 Task: View about company page.
Action: Mouse moved to (293, 591)
Screenshot: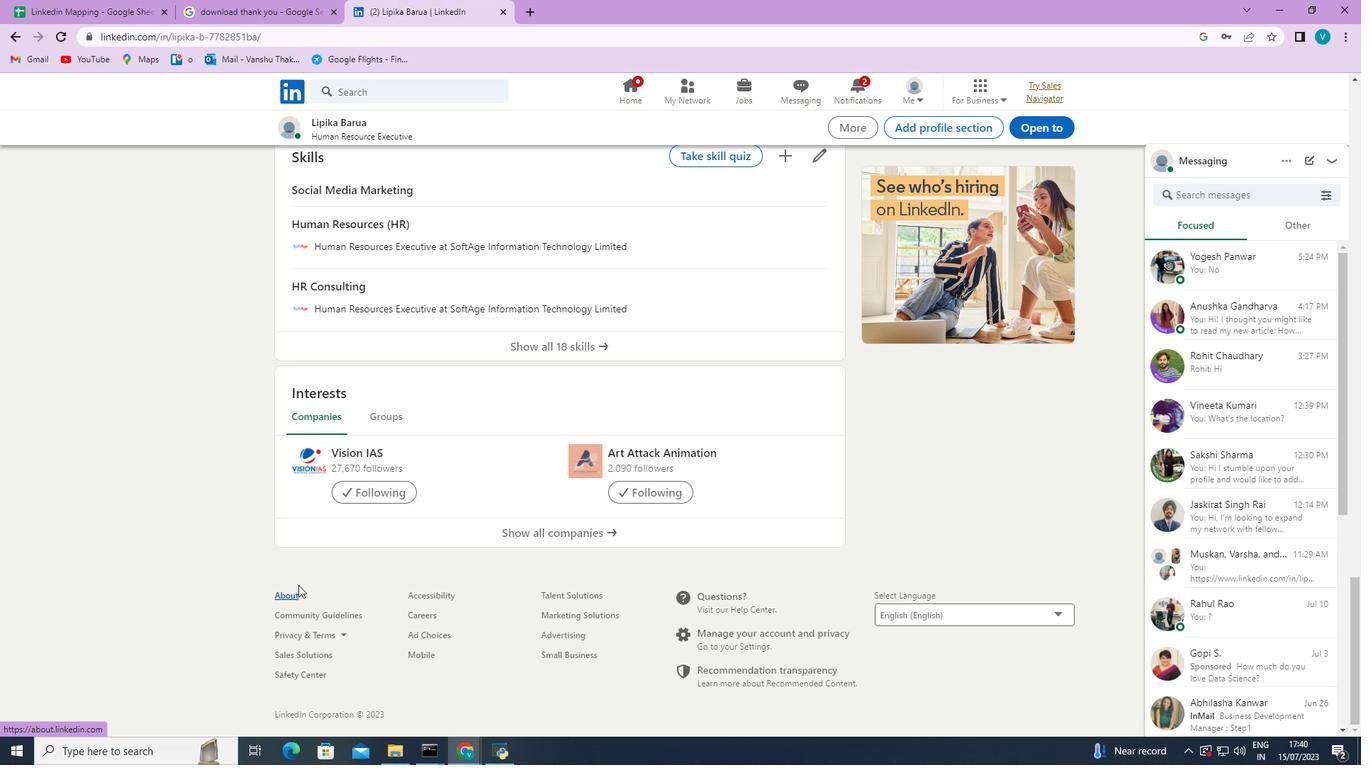 
Action: Mouse pressed left at (293, 591)
Screenshot: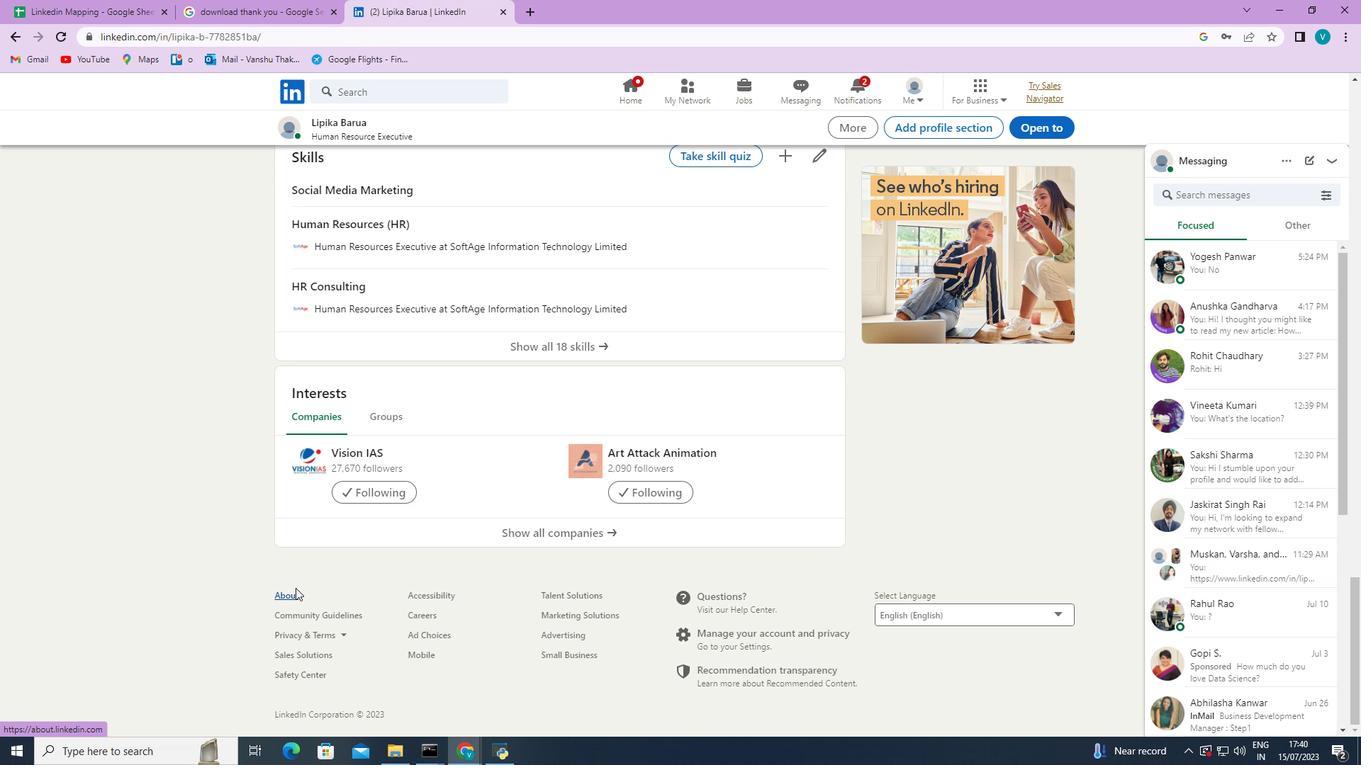 
Action: Mouse moved to (335, 418)
Screenshot: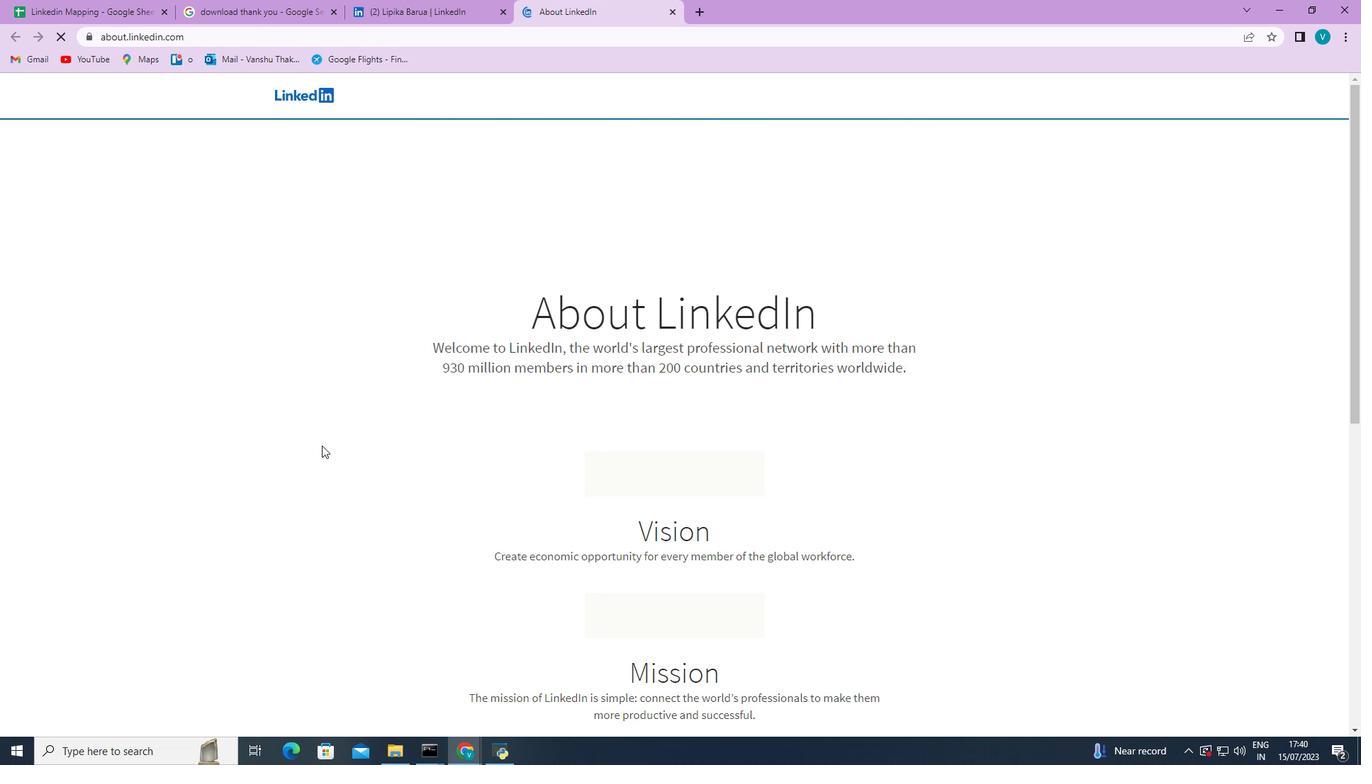 
Action: Mouse scrolled (335, 417) with delta (0, 0)
Screenshot: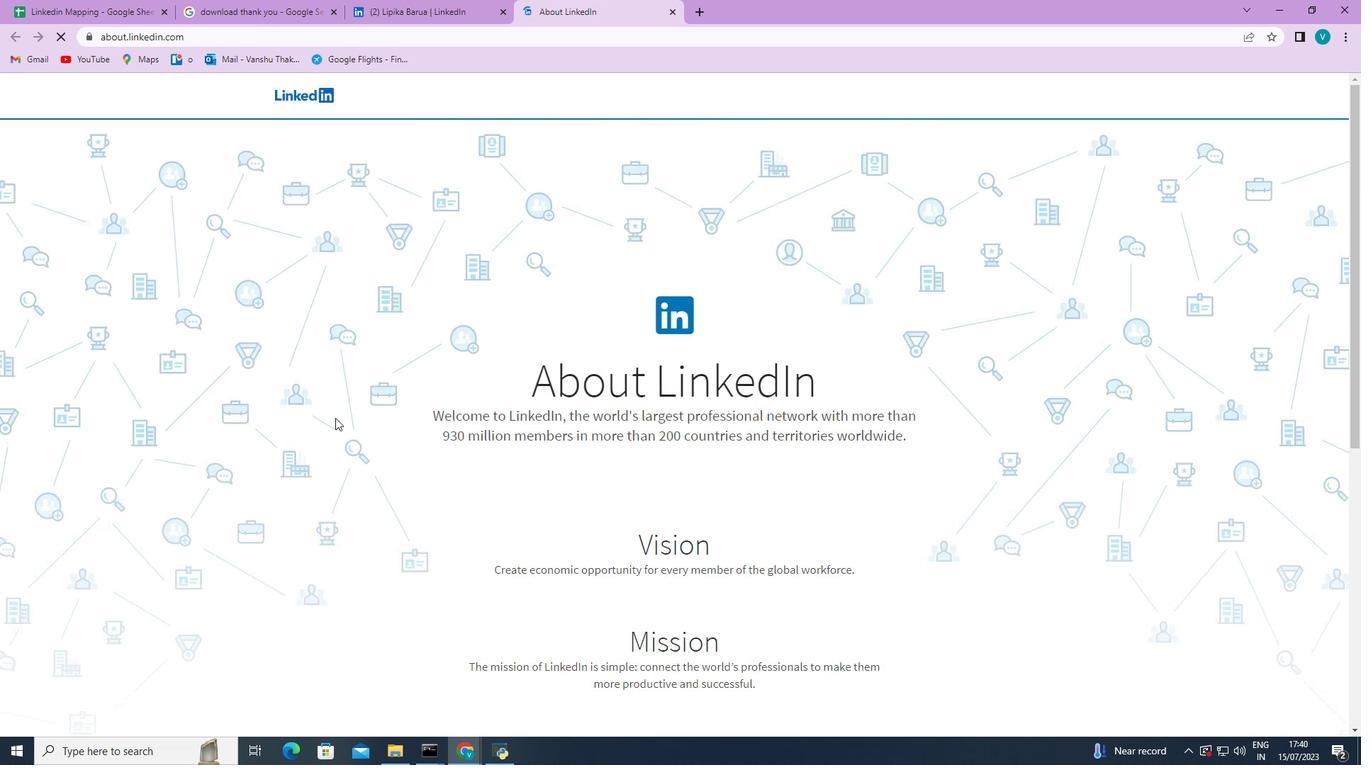 
Action: Mouse scrolled (335, 417) with delta (0, 0)
Screenshot: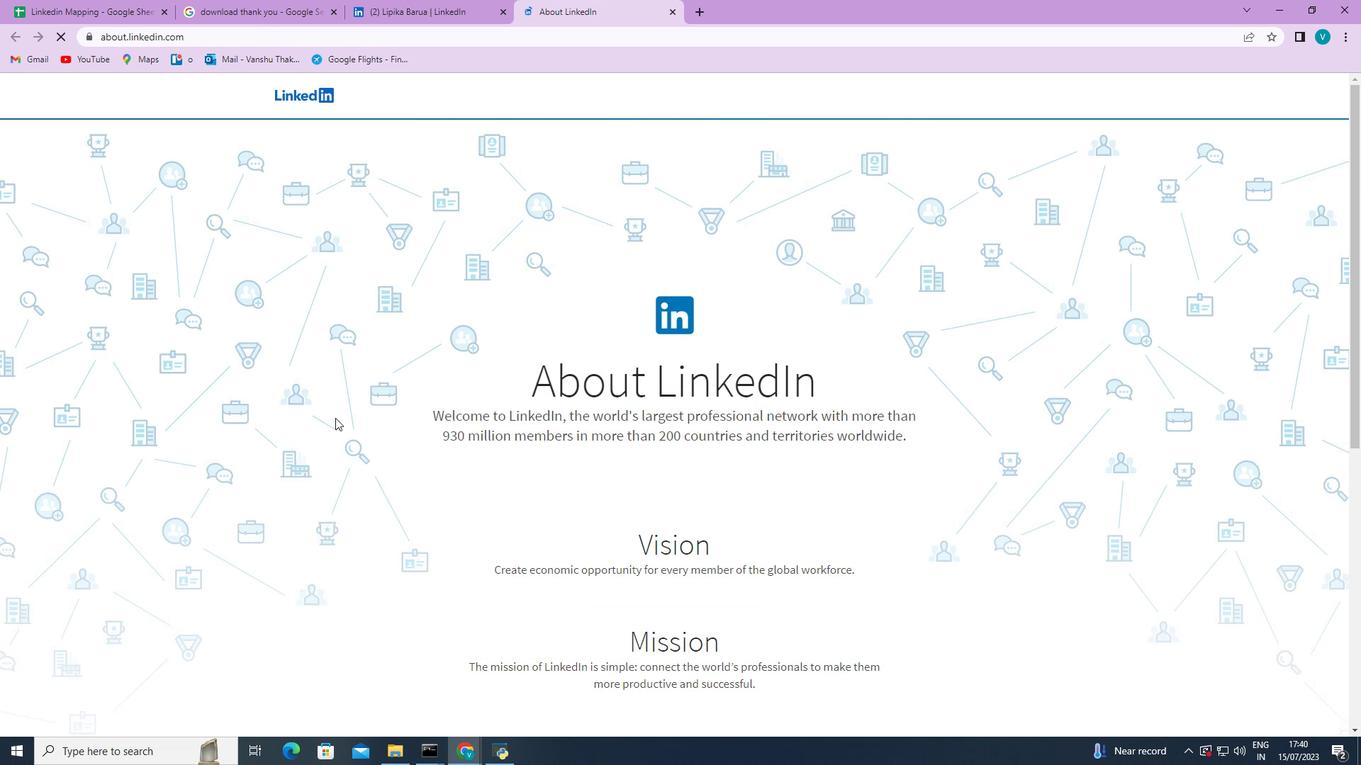 
Action: Mouse scrolled (335, 417) with delta (0, 0)
Screenshot: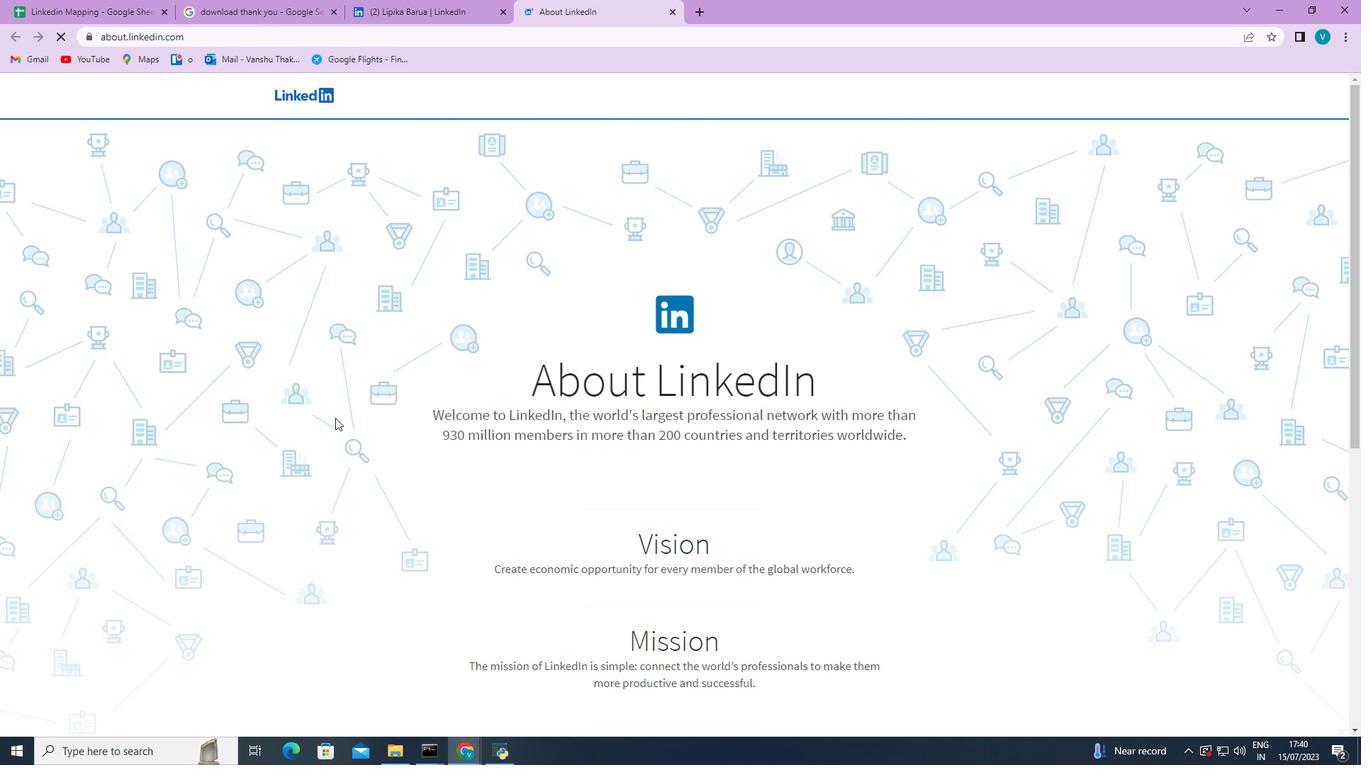 
Action: Mouse scrolled (335, 417) with delta (0, 0)
Screenshot: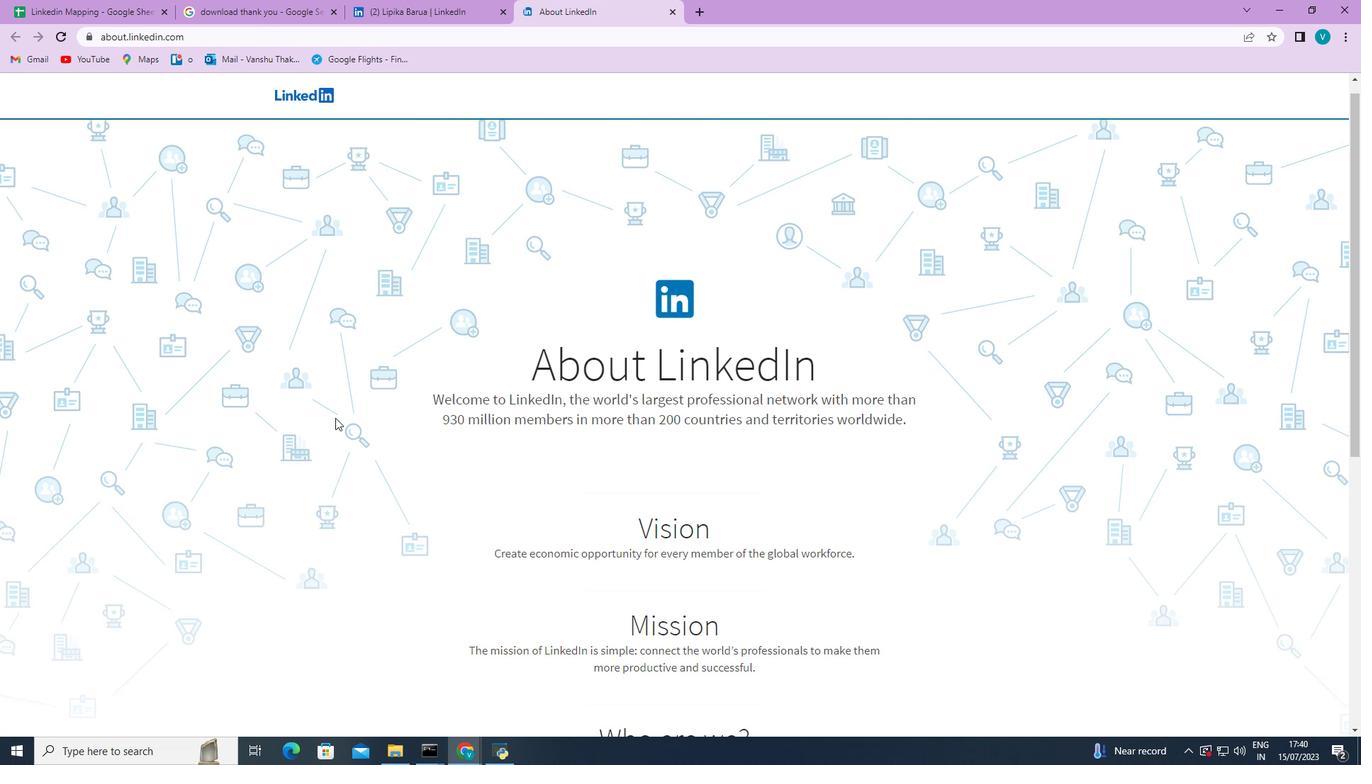 
Action: Mouse scrolled (335, 417) with delta (0, 0)
Screenshot: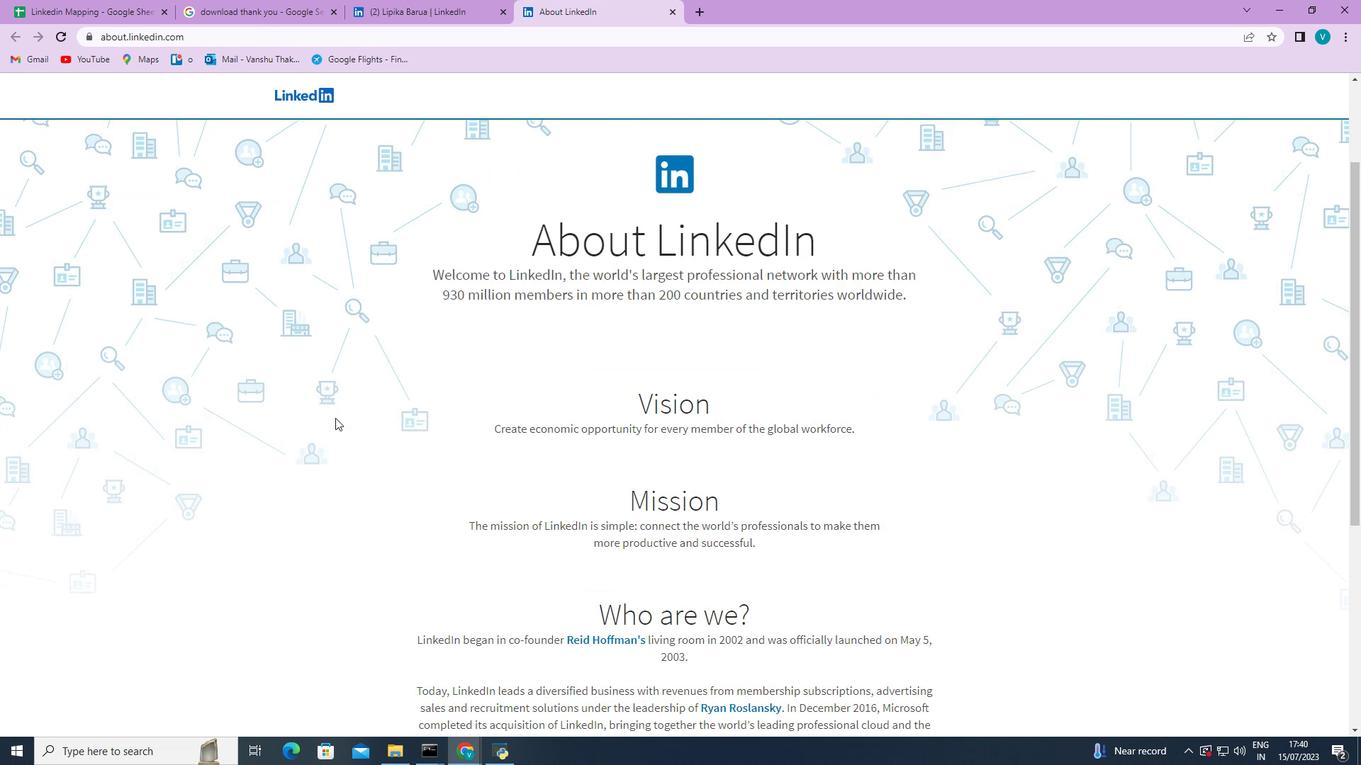 
Action: Mouse scrolled (335, 417) with delta (0, 0)
Screenshot: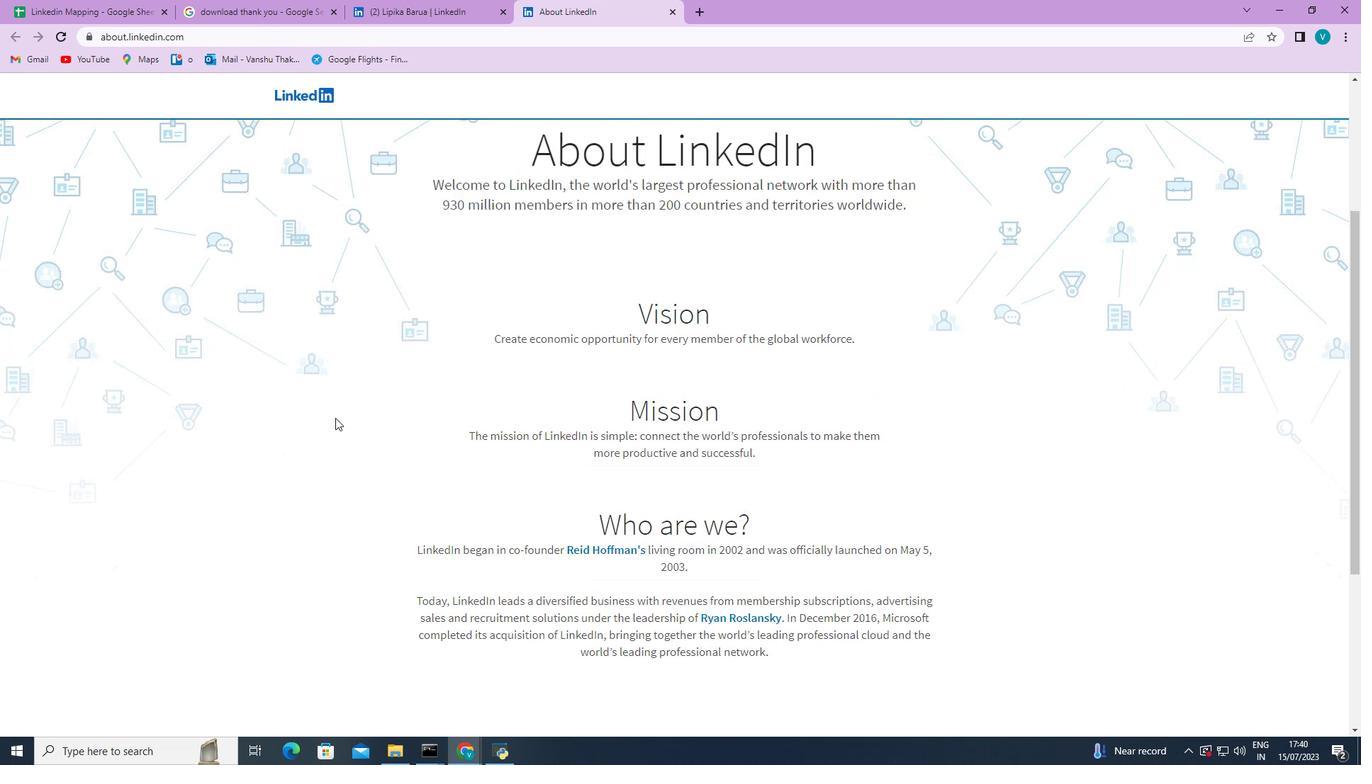 
Action: Mouse scrolled (335, 417) with delta (0, 0)
Screenshot: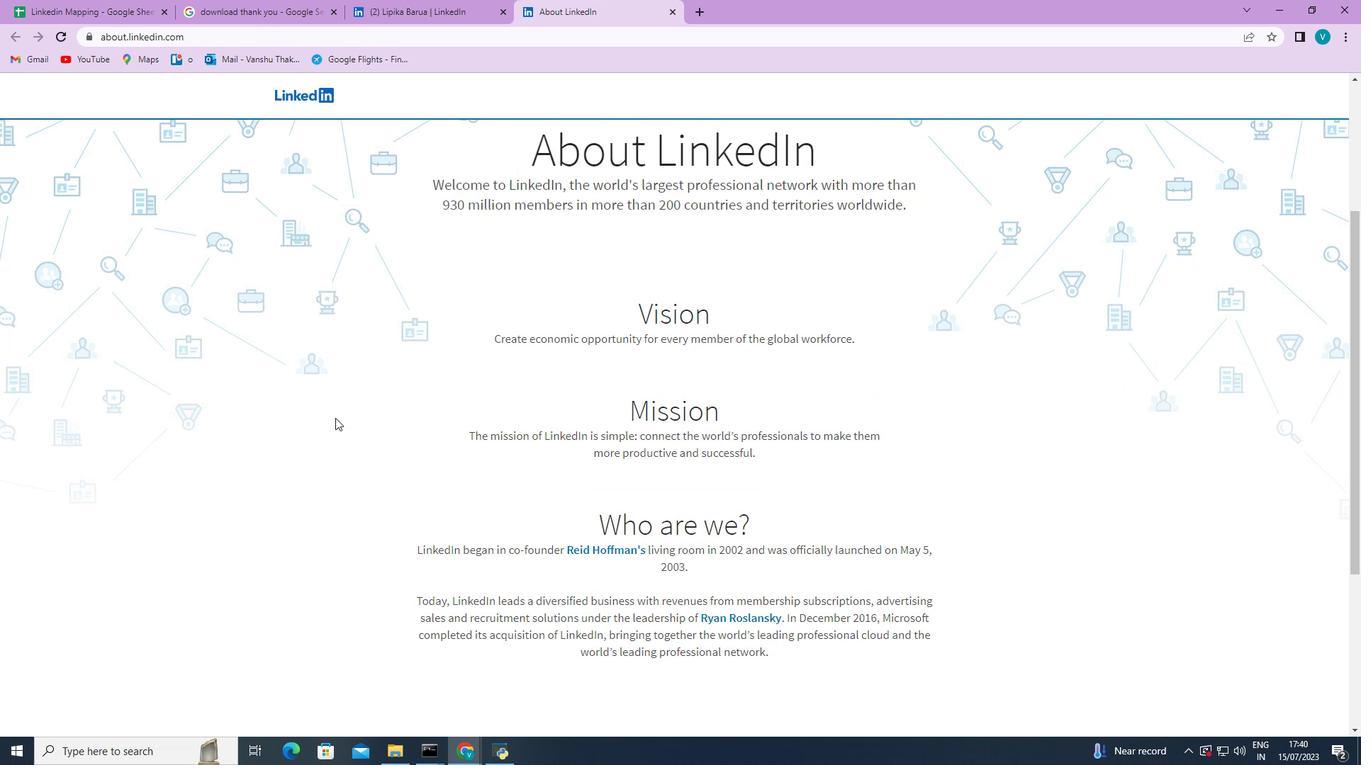 
Action: Mouse scrolled (335, 417) with delta (0, 0)
Screenshot: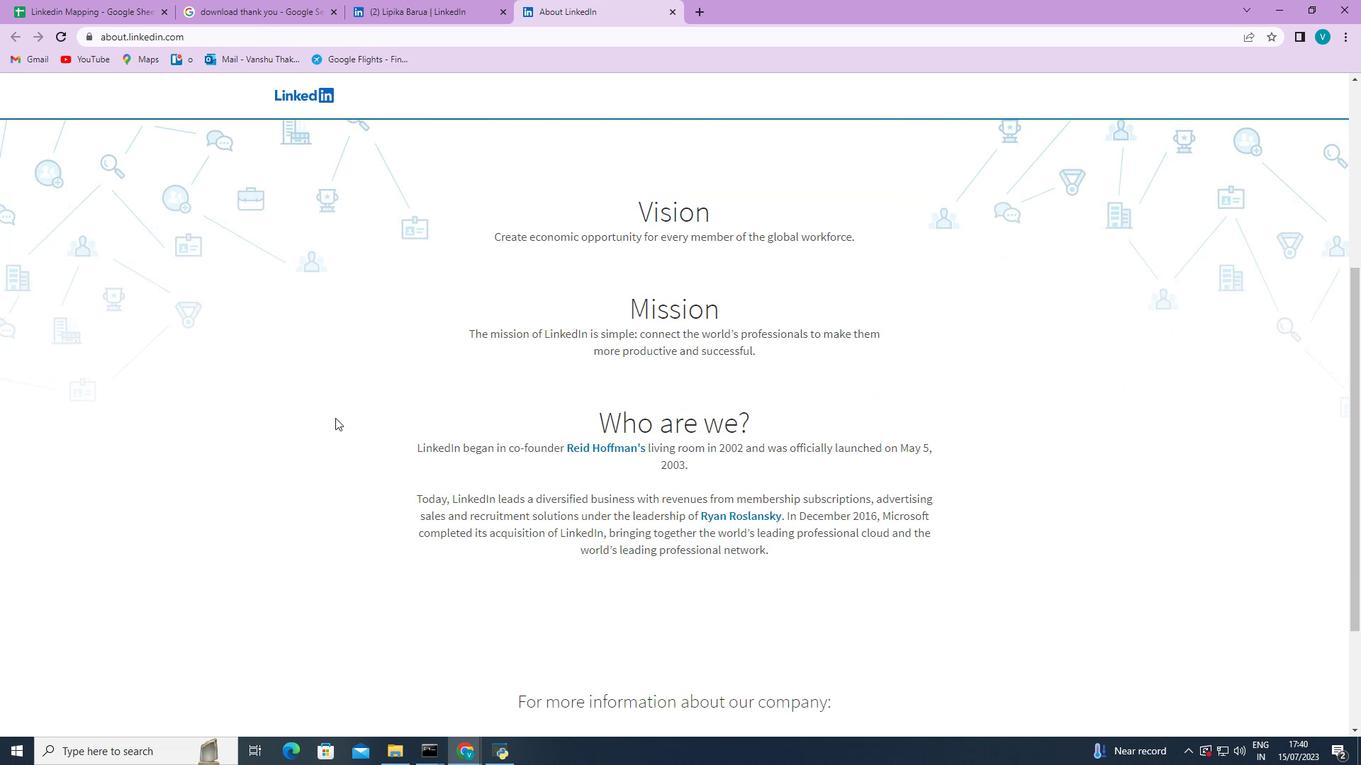 
Action: Mouse scrolled (335, 417) with delta (0, 0)
Screenshot: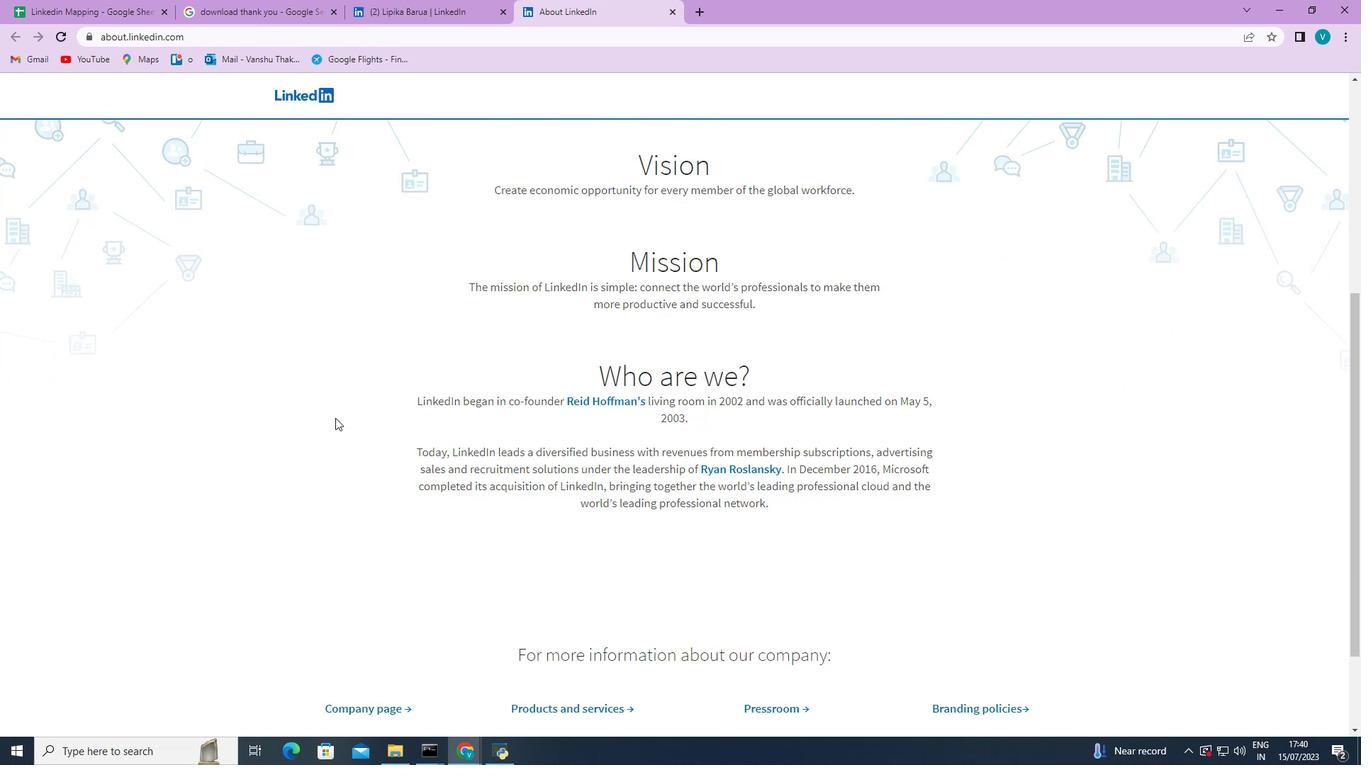
Action: Mouse scrolled (335, 417) with delta (0, 0)
Screenshot: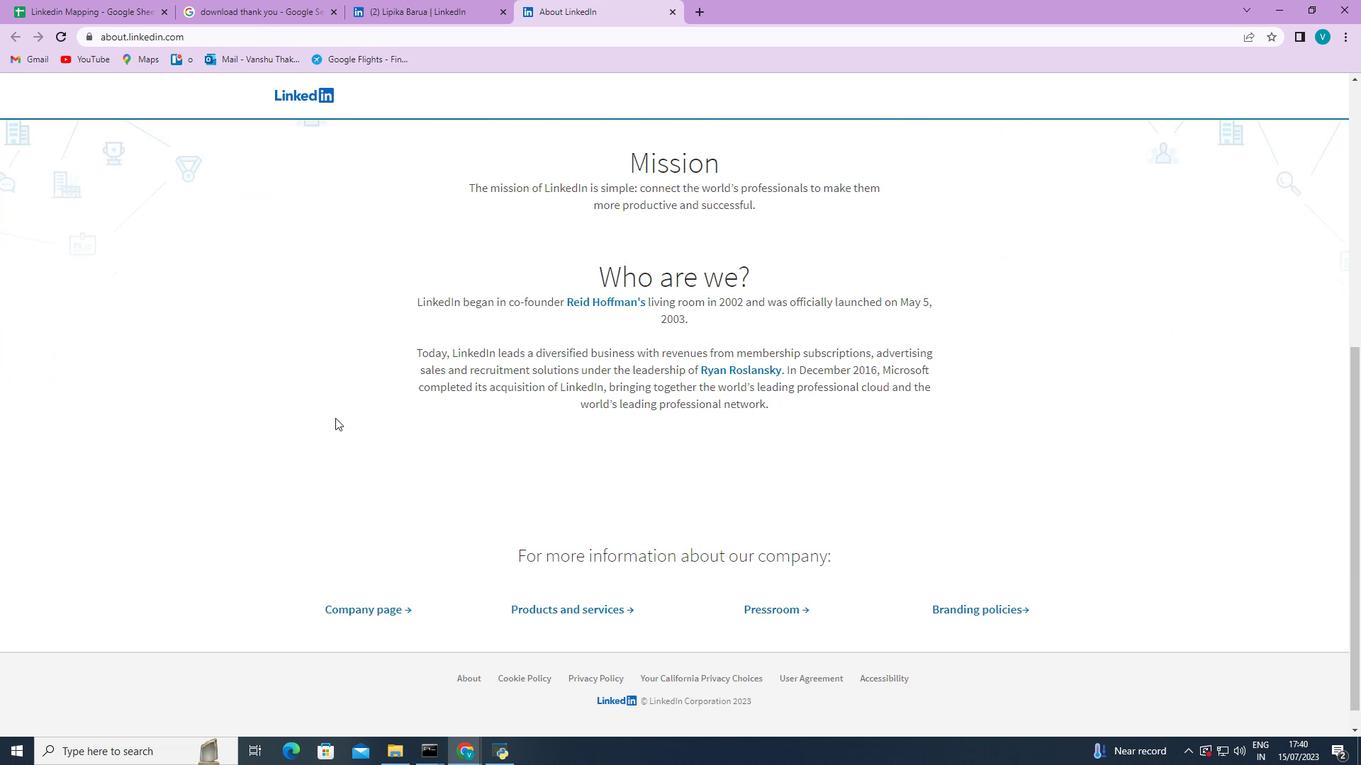 
Action: Mouse moved to (353, 593)
Screenshot: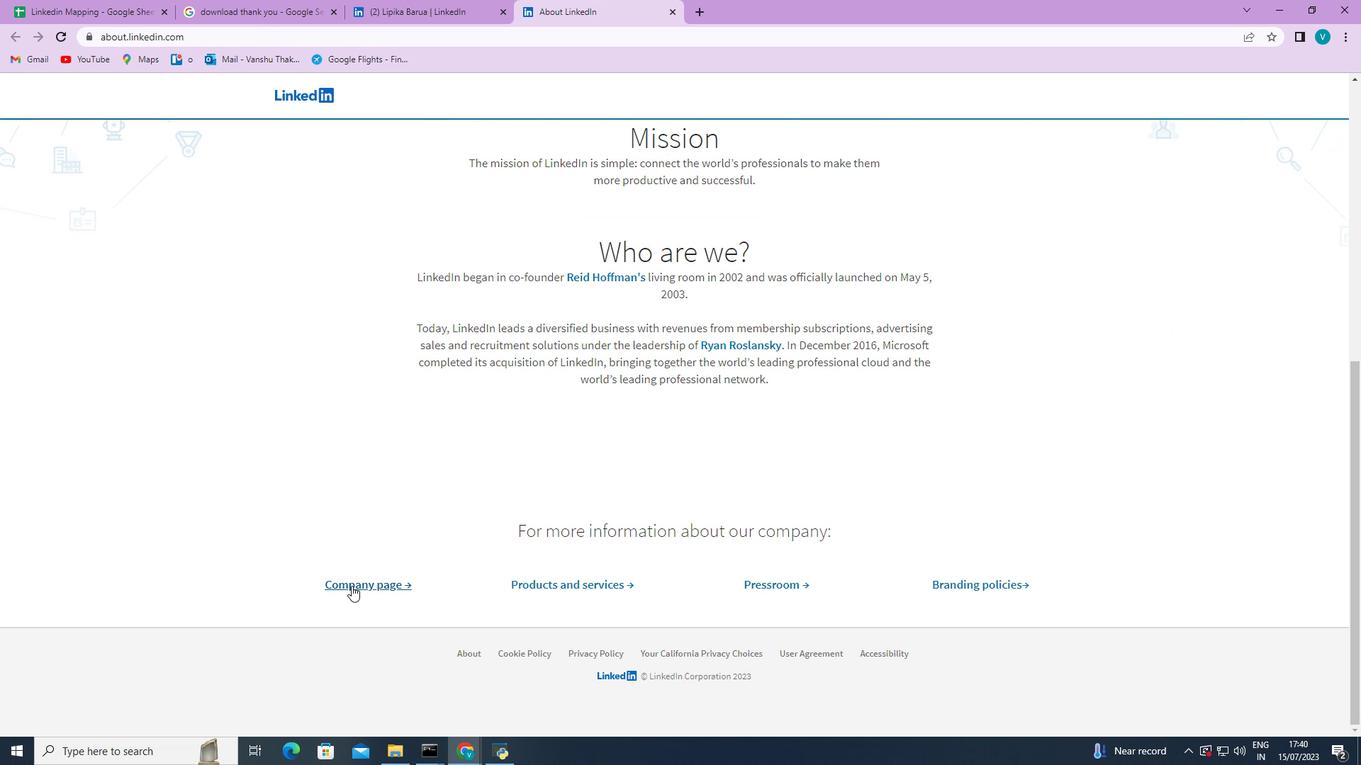 
Action: Mouse pressed left at (353, 593)
Screenshot: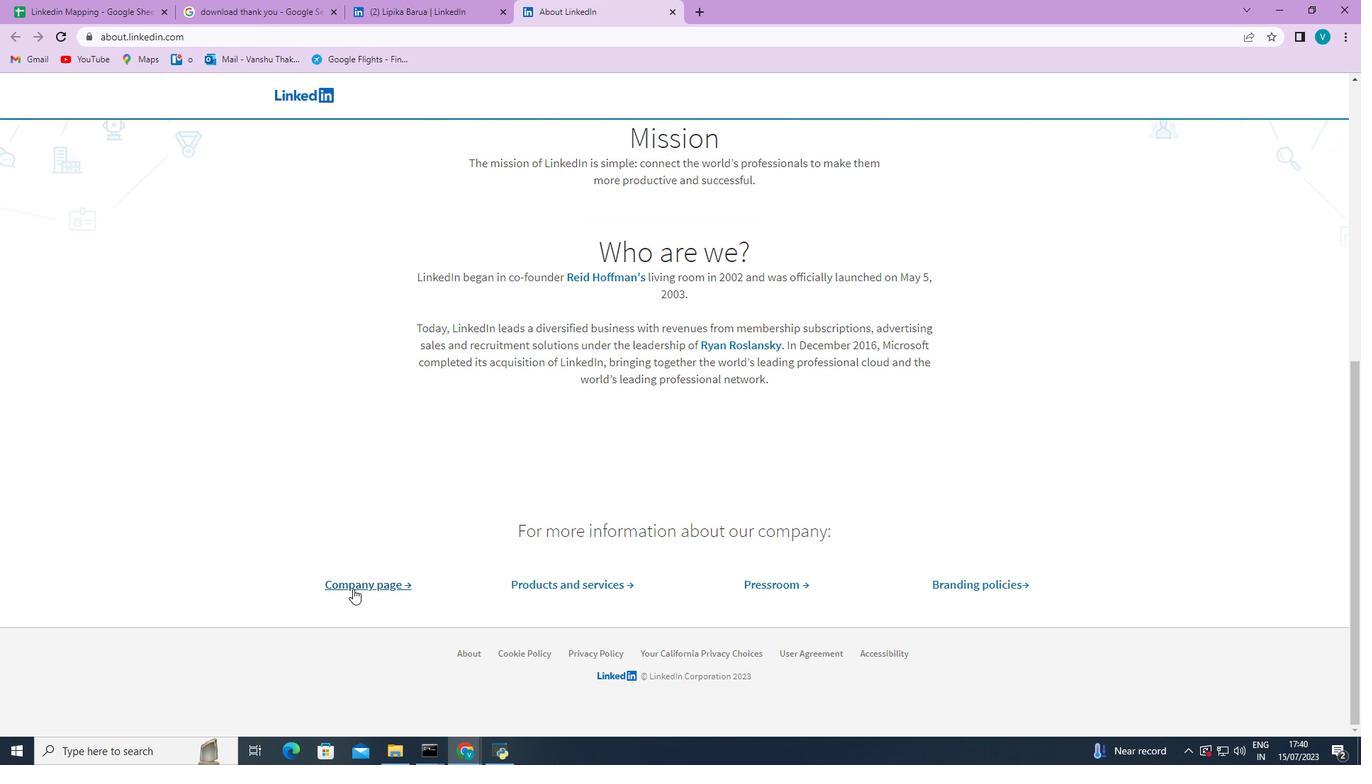 
Action: Mouse moved to (359, 591)
Screenshot: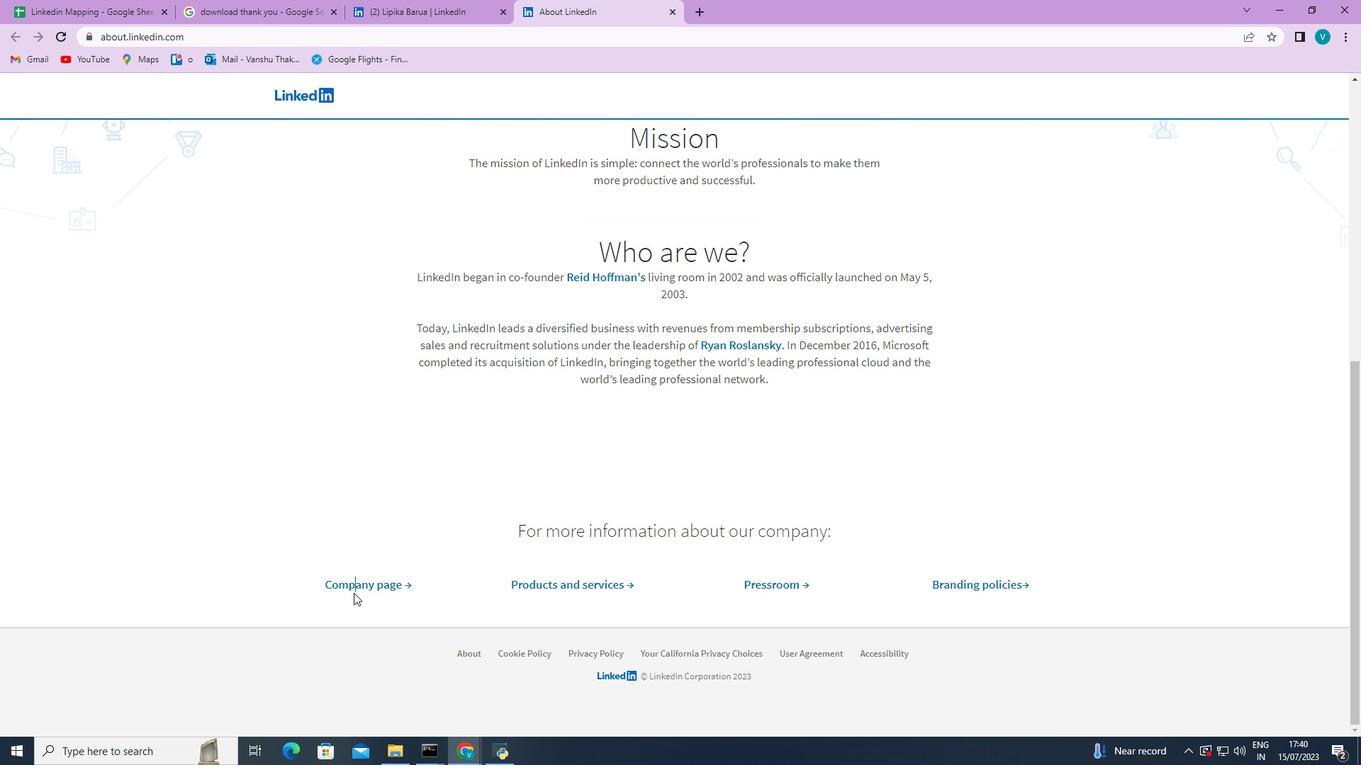 
Action: Mouse pressed left at (359, 591)
Screenshot: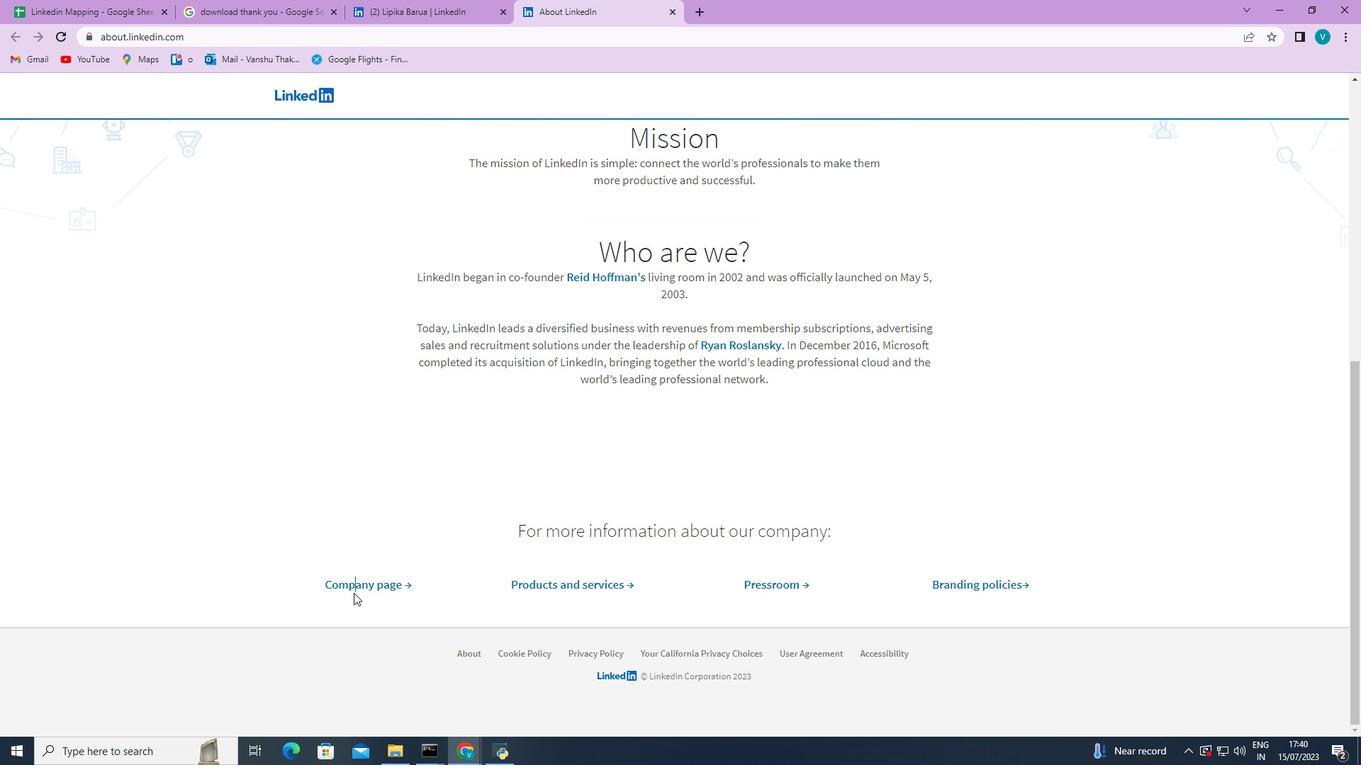 
Action: Mouse moved to (363, 586)
Screenshot: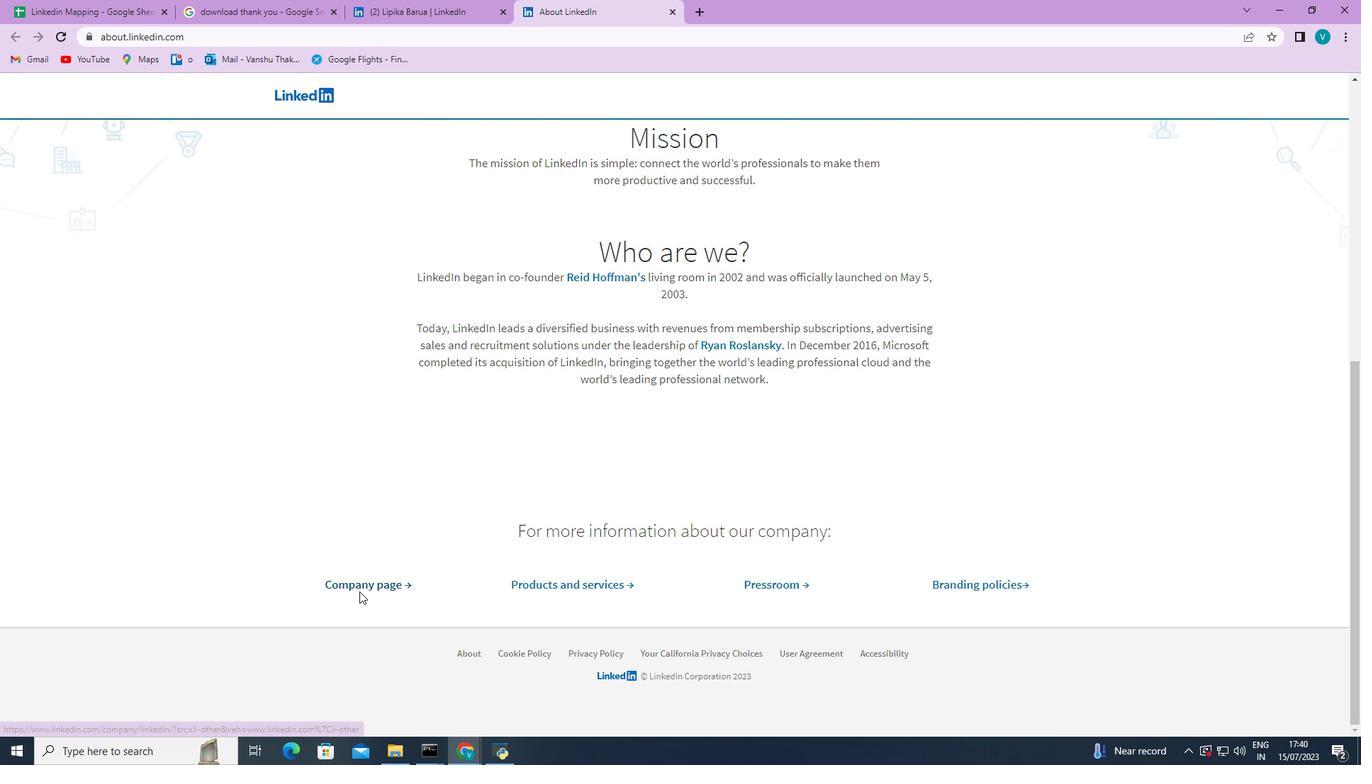 
Action: Mouse pressed left at (363, 586)
Screenshot: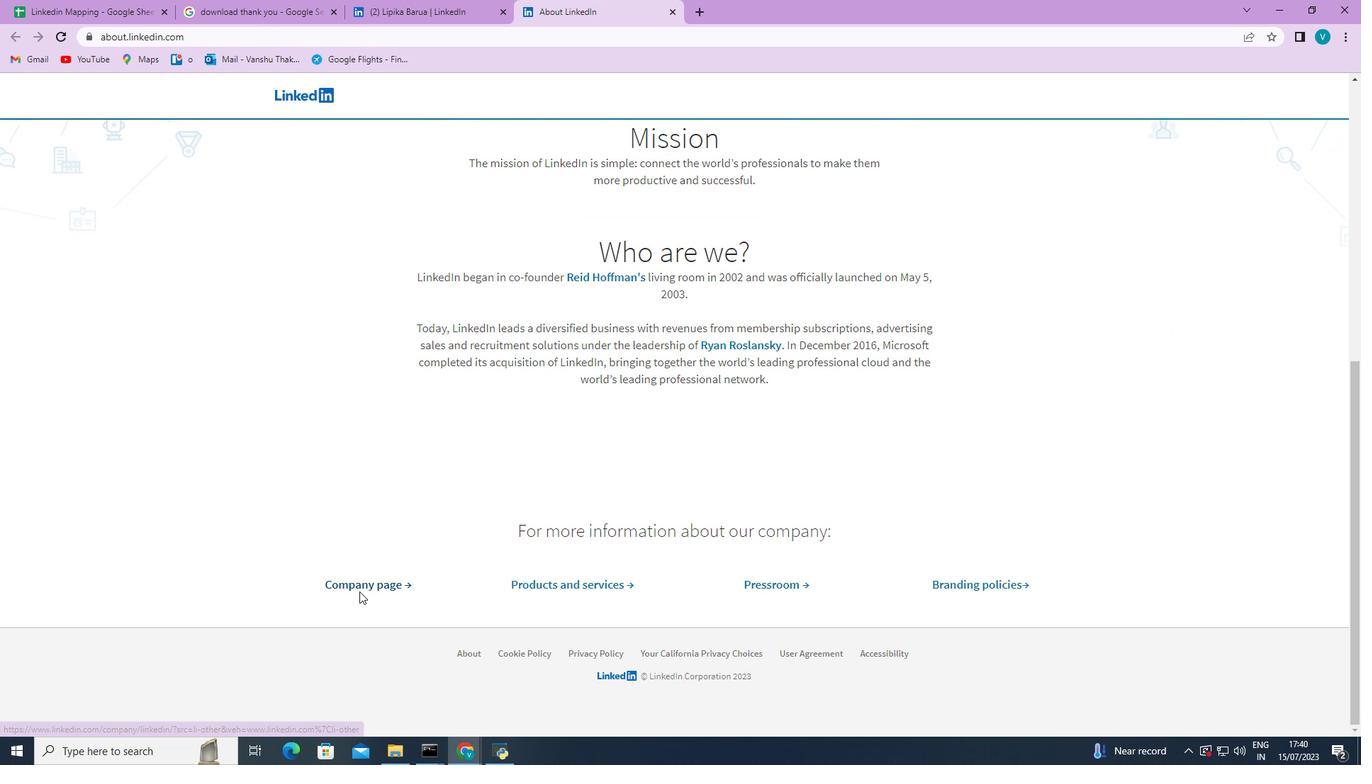 
Action: Mouse moved to (599, 429)
Screenshot: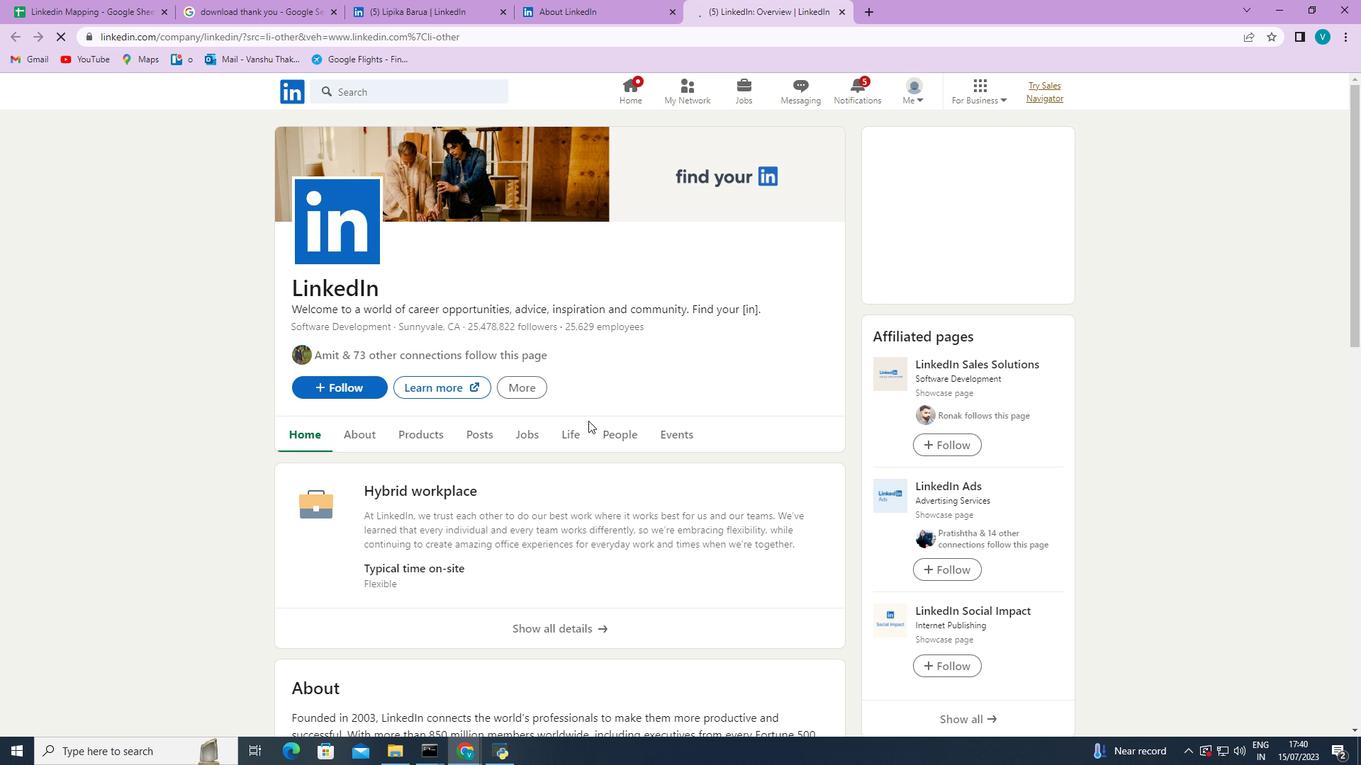 
Action: Mouse scrolled (599, 428) with delta (0, 0)
Screenshot: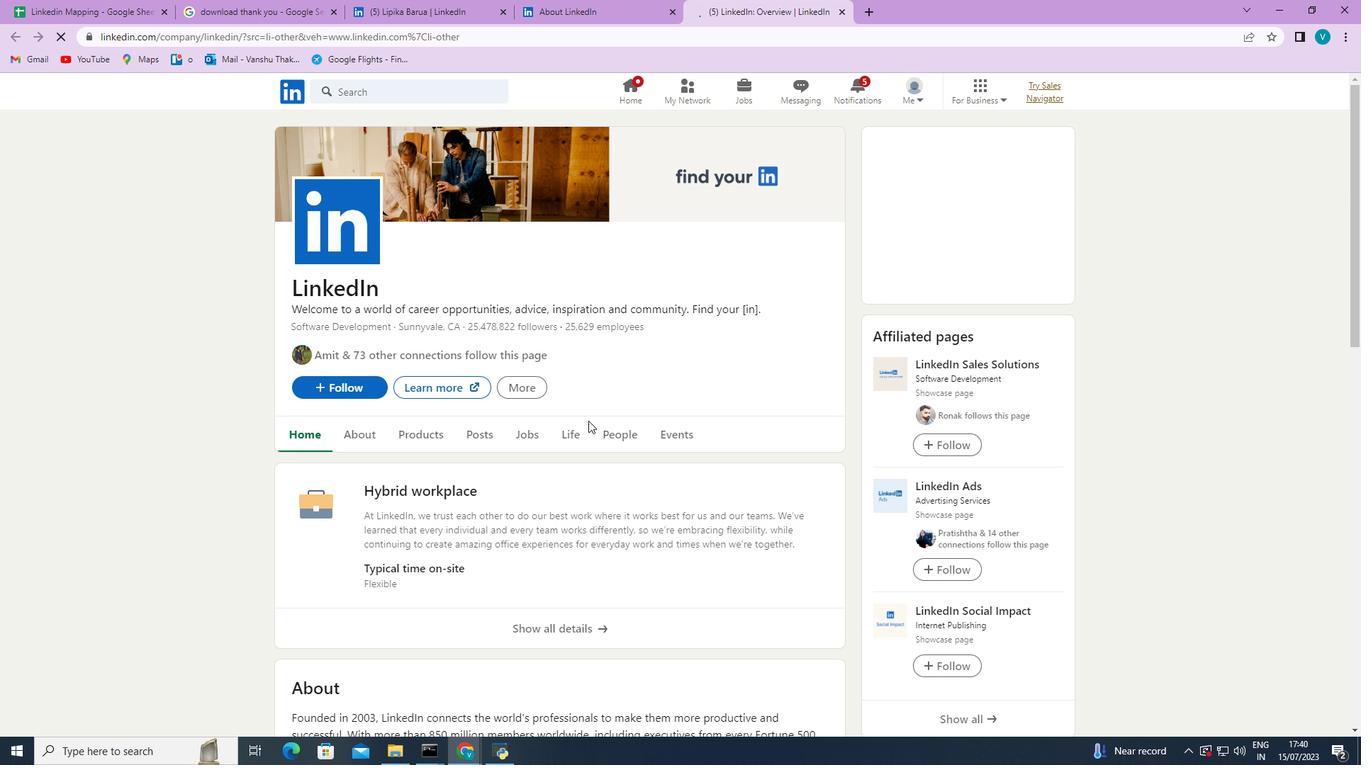 
Action: Mouse scrolled (599, 428) with delta (0, 0)
Screenshot: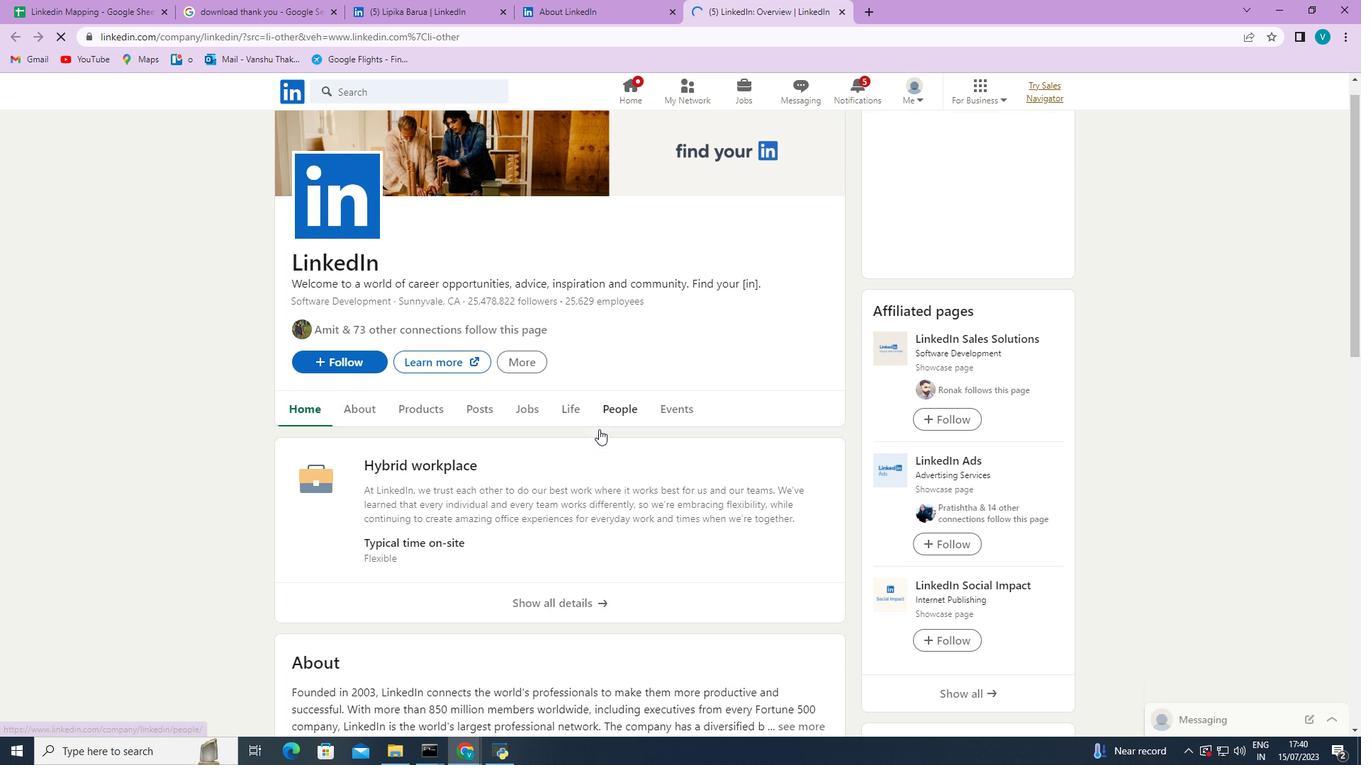
Action: Mouse scrolled (599, 428) with delta (0, 0)
Screenshot: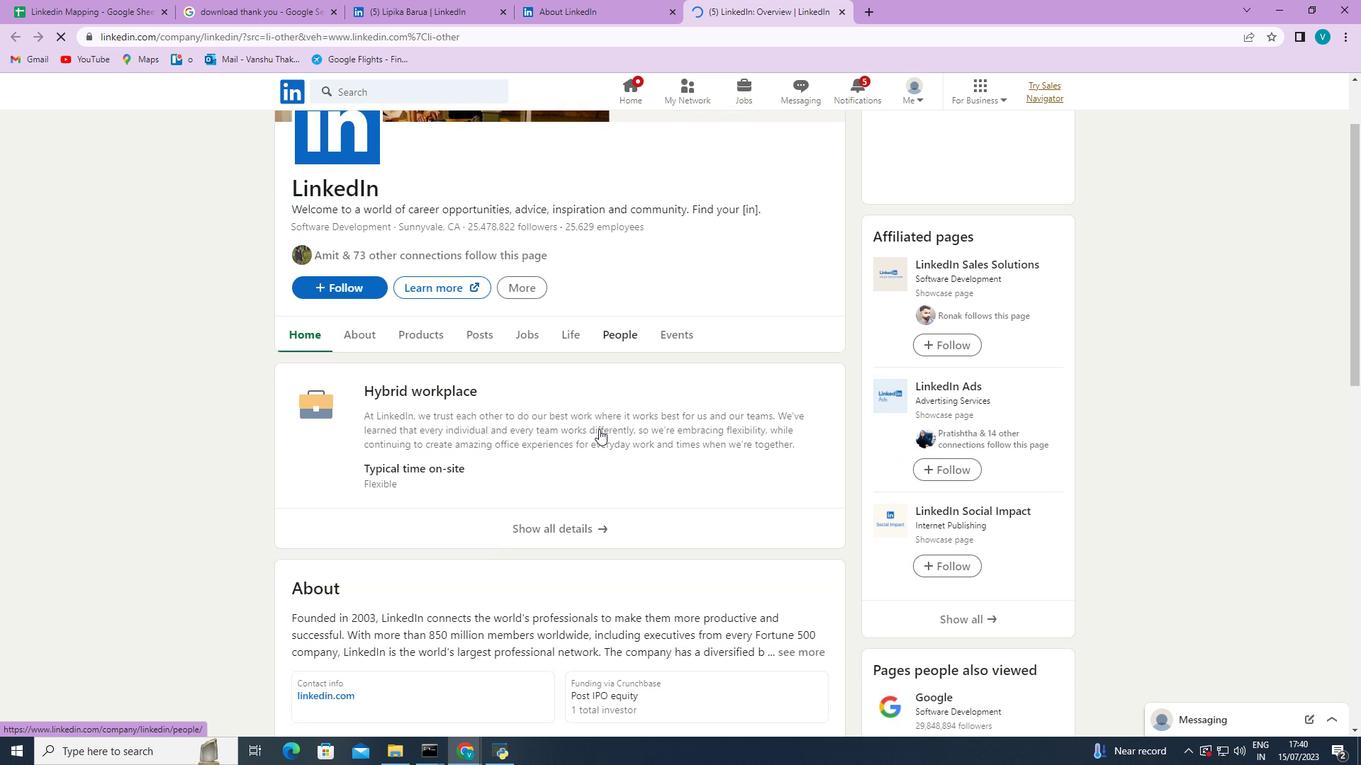 
Action: Mouse scrolled (599, 428) with delta (0, 0)
Screenshot: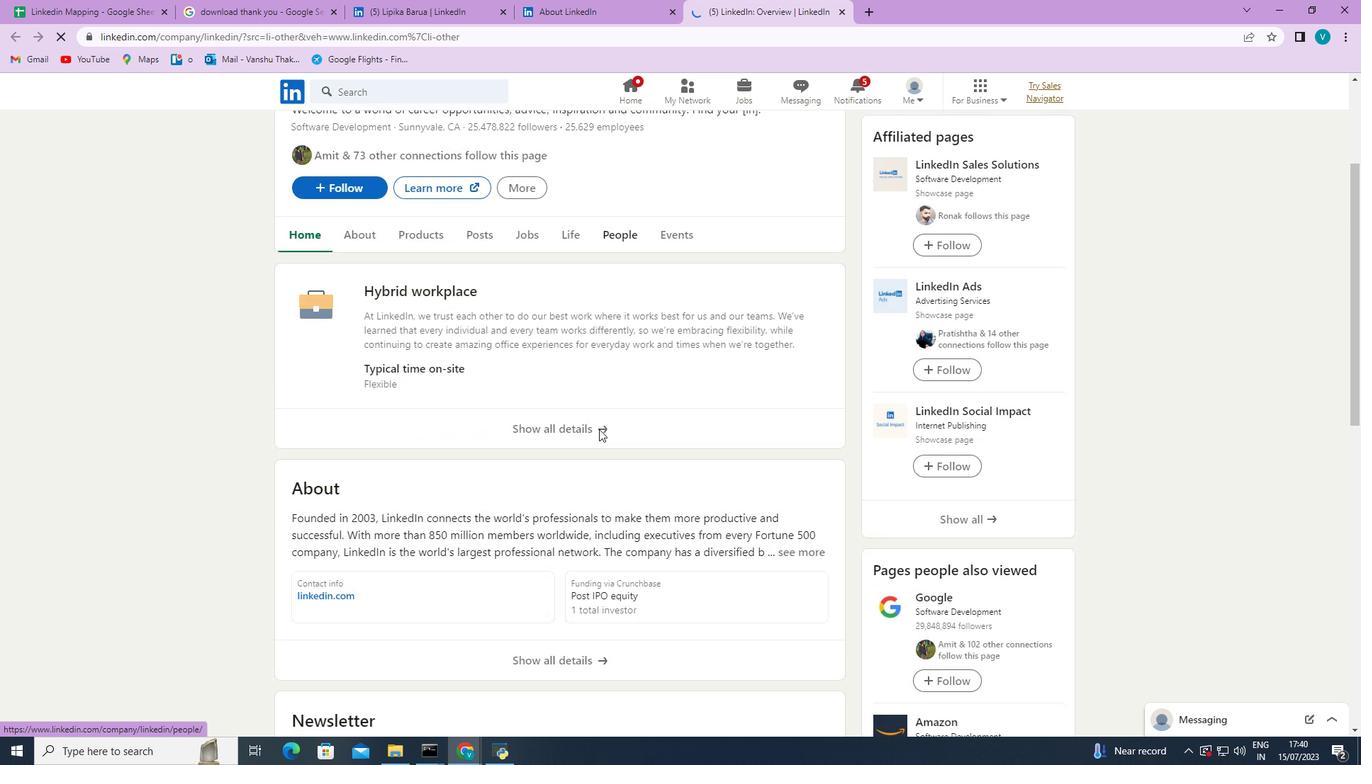 
Action: Mouse scrolled (599, 428) with delta (0, 0)
Screenshot: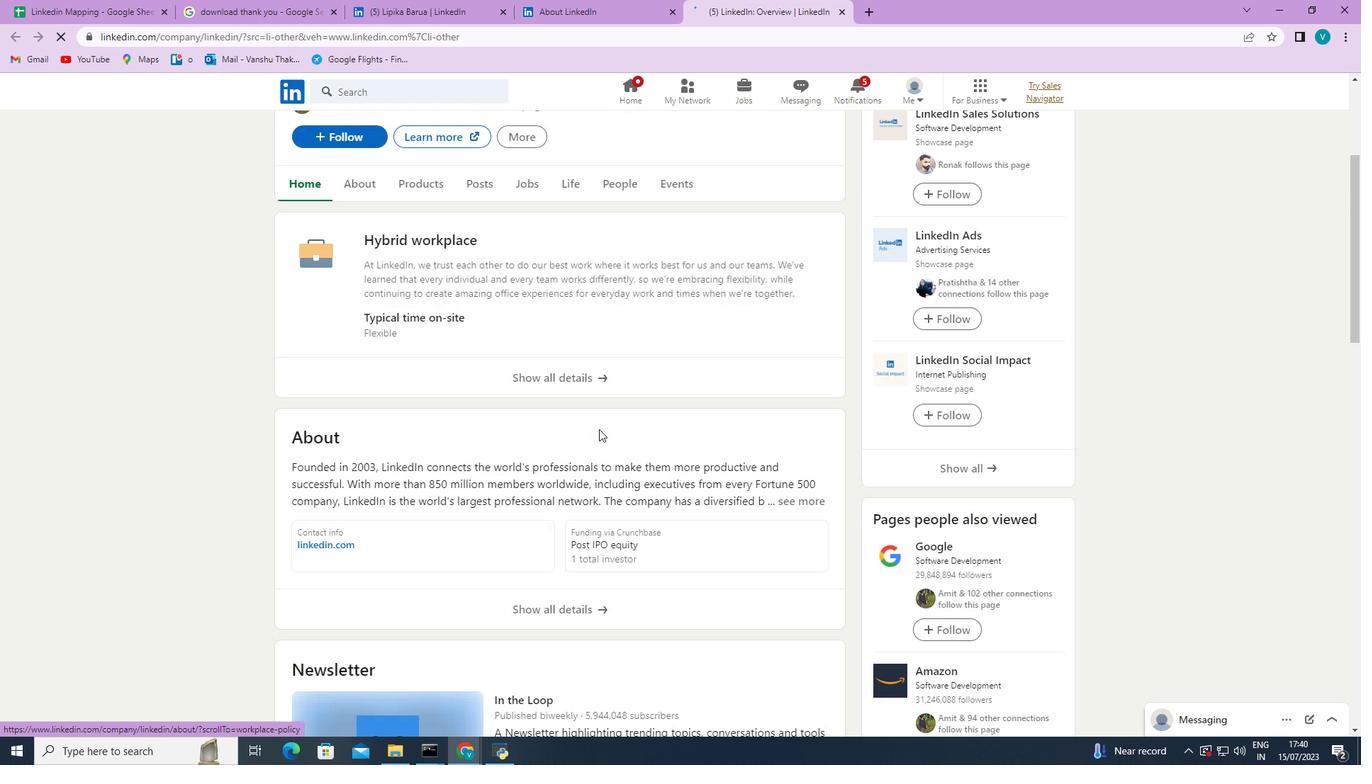 
Action: Mouse scrolled (599, 428) with delta (0, 0)
Screenshot: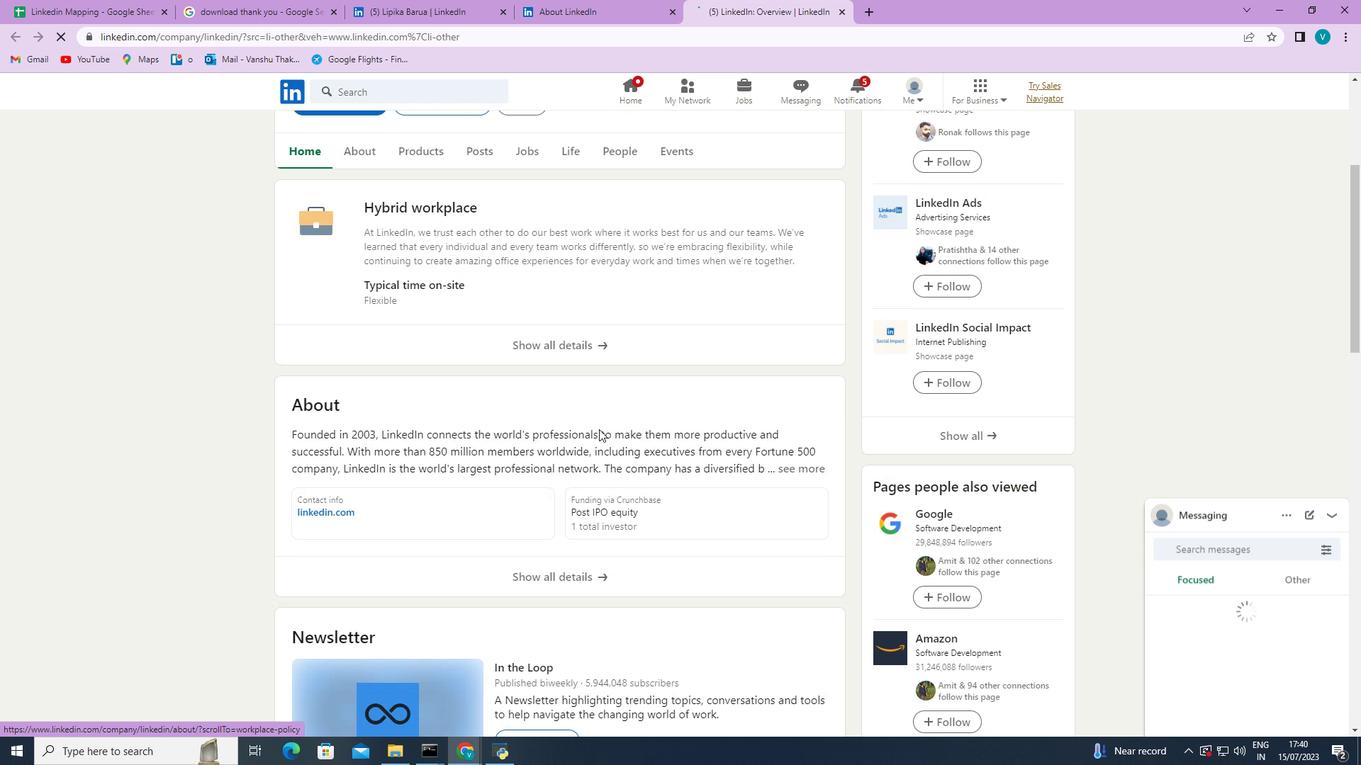 
Action: Mouse scrolled (599, 428) with delta (0, 0)
Screenshot: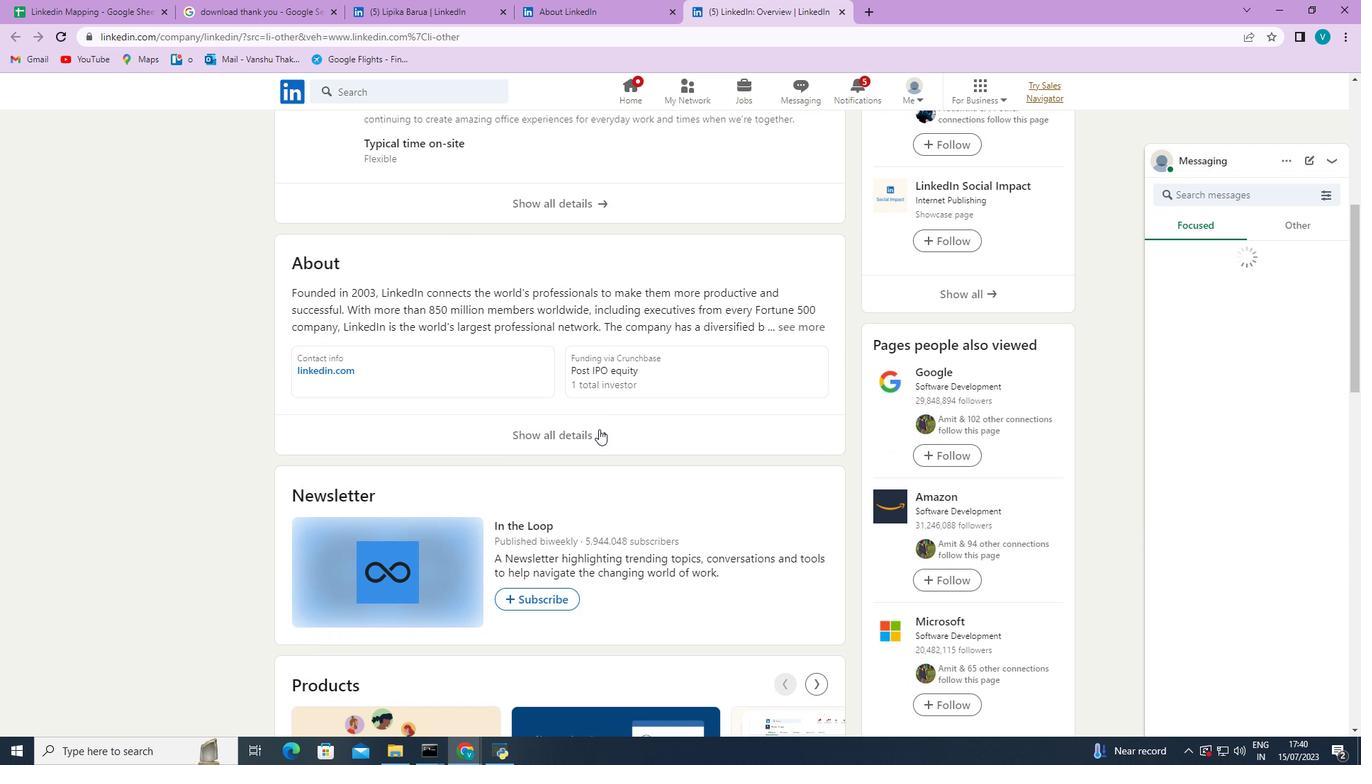 
Action: Mouse scrolled (599, 428) with delta (0, 0)
Screenshot: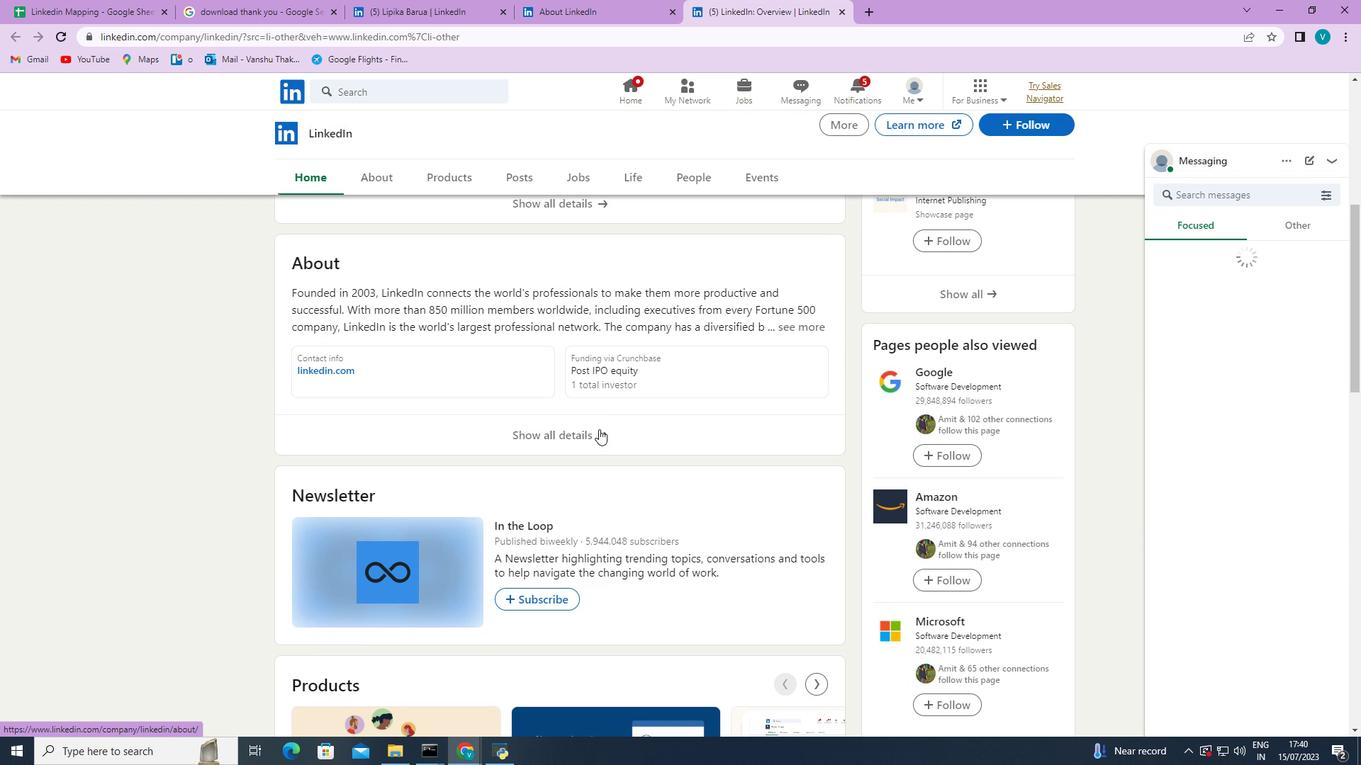 
Action: Mouse scrolled (599, 428) with delta (0, 0)
Screenshot: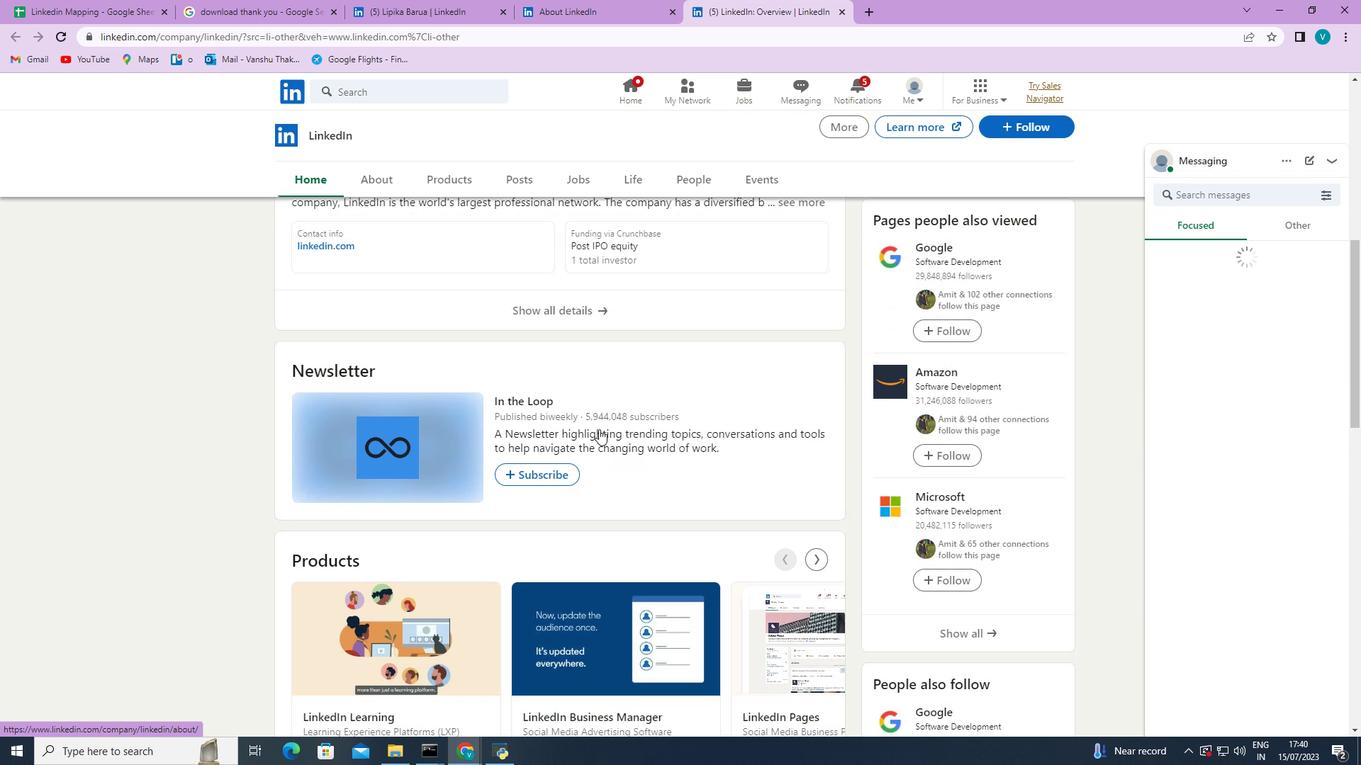 
Action: Mouse scrolled (599, 428) with delta (0, 0)
Screenshot: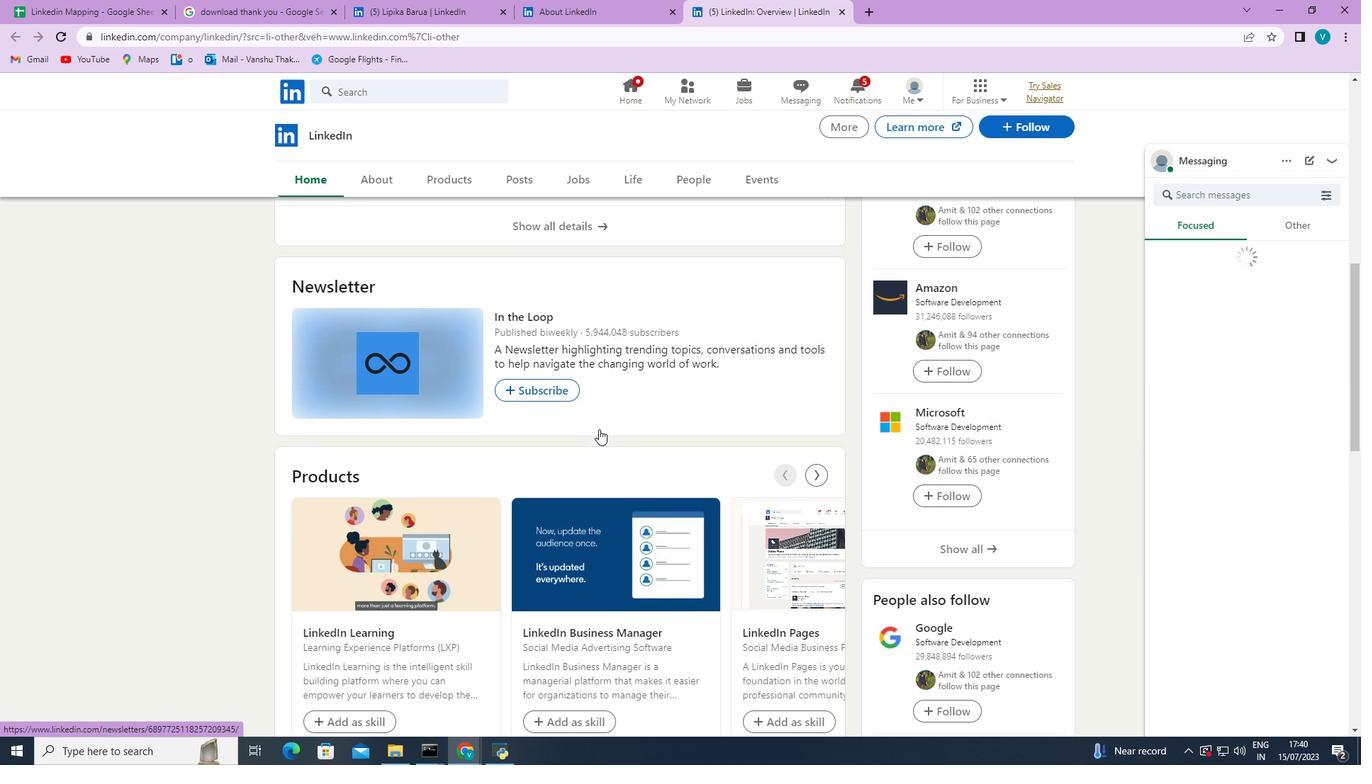 
Action: Mouse scrolled (599, 428) with delta (0, 0)
Screenshot: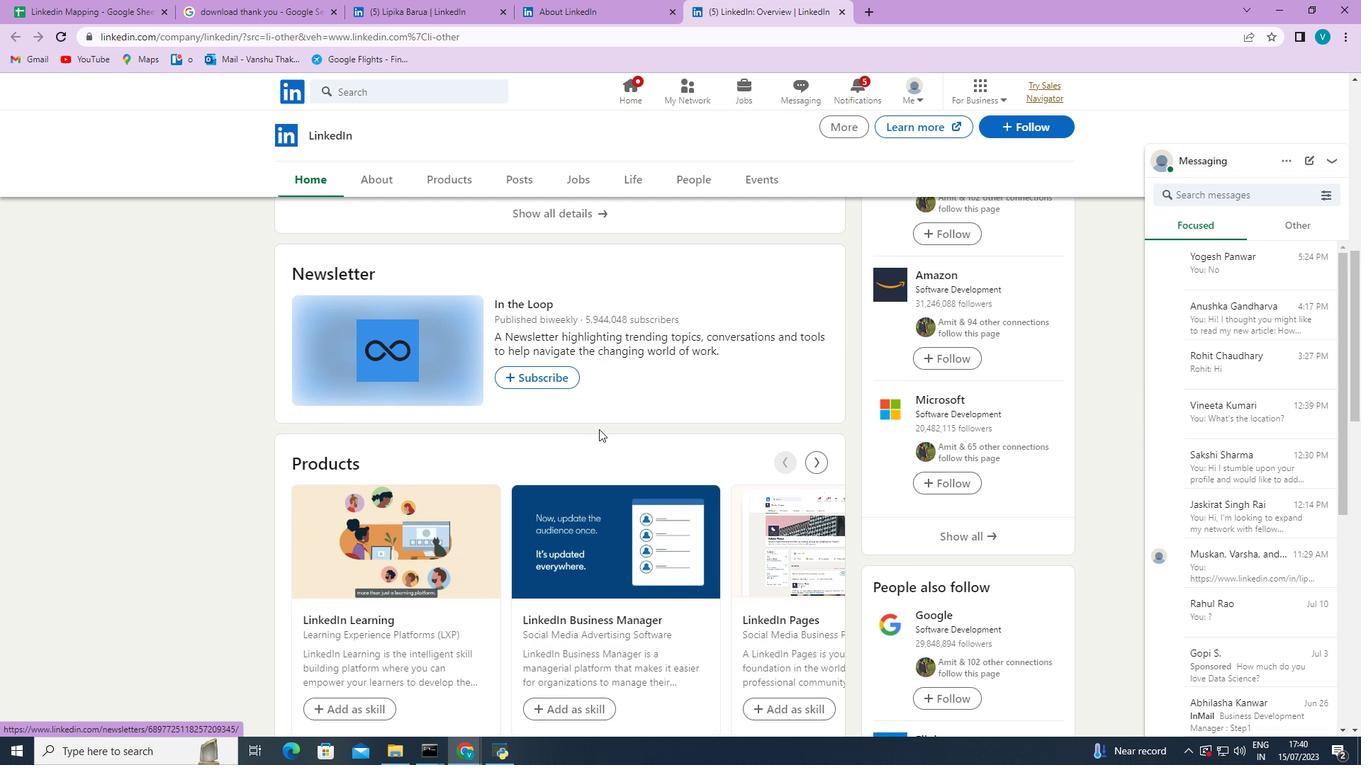 
Action: Mouse scrolled (599, 428) with delta (0, 0)
Screenshot: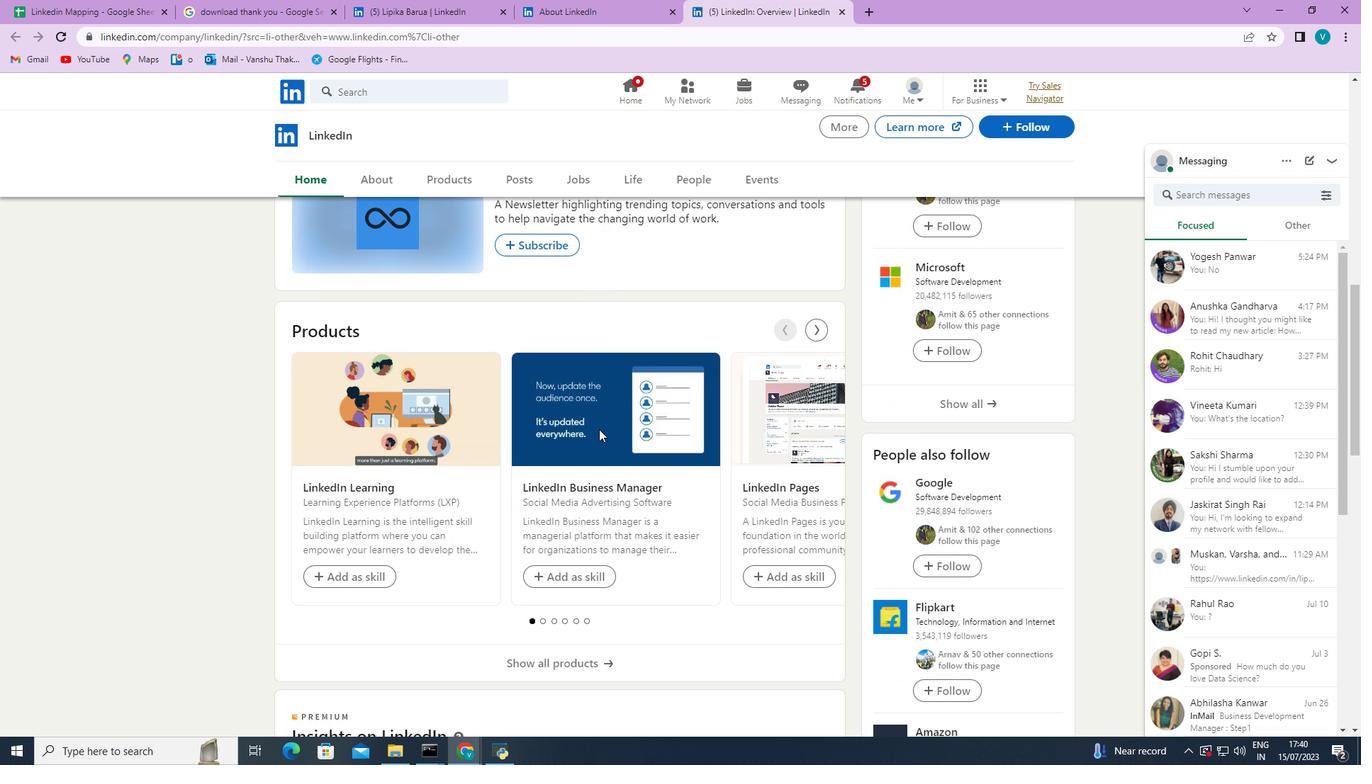
Action: Mouse scrolled (599, 428) with delta (0, 0)
Screenshot: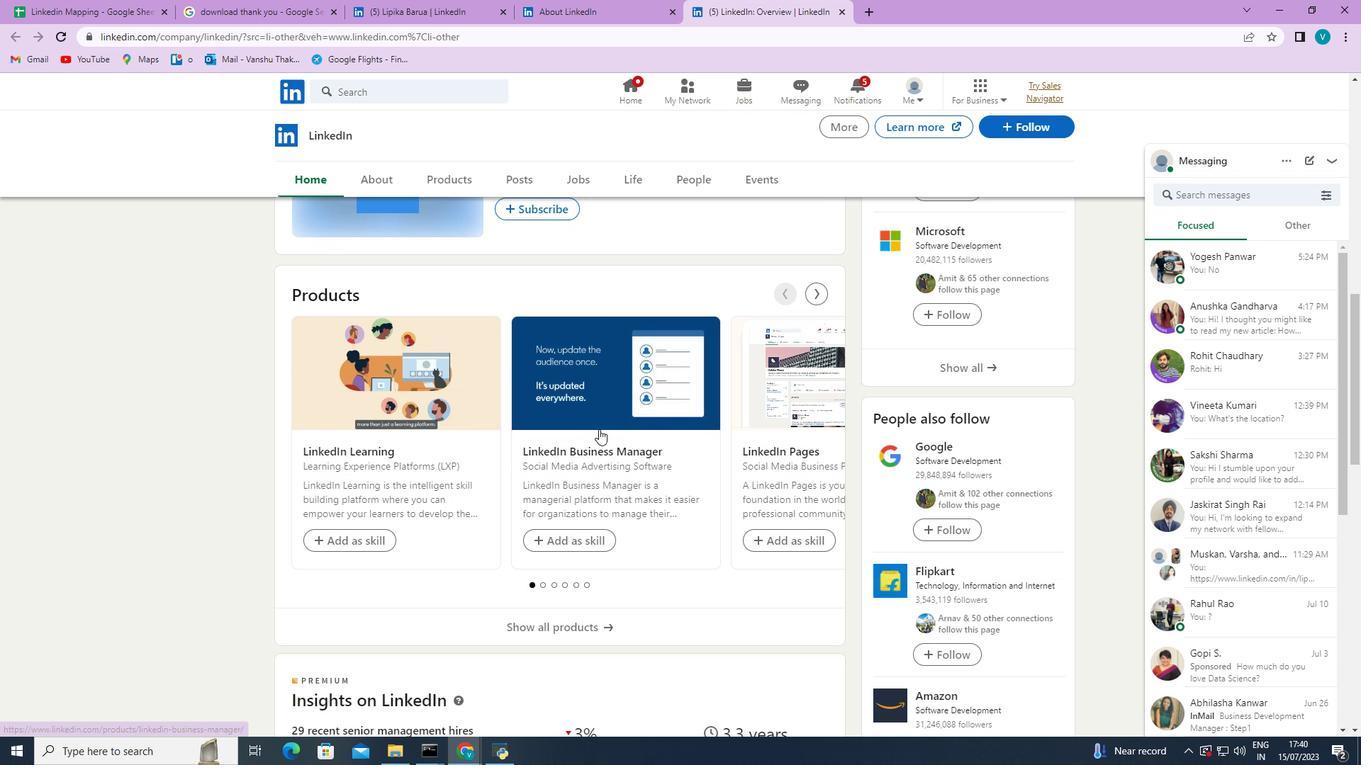 
Action: Mouse moved to (599, 429)
Screenshot: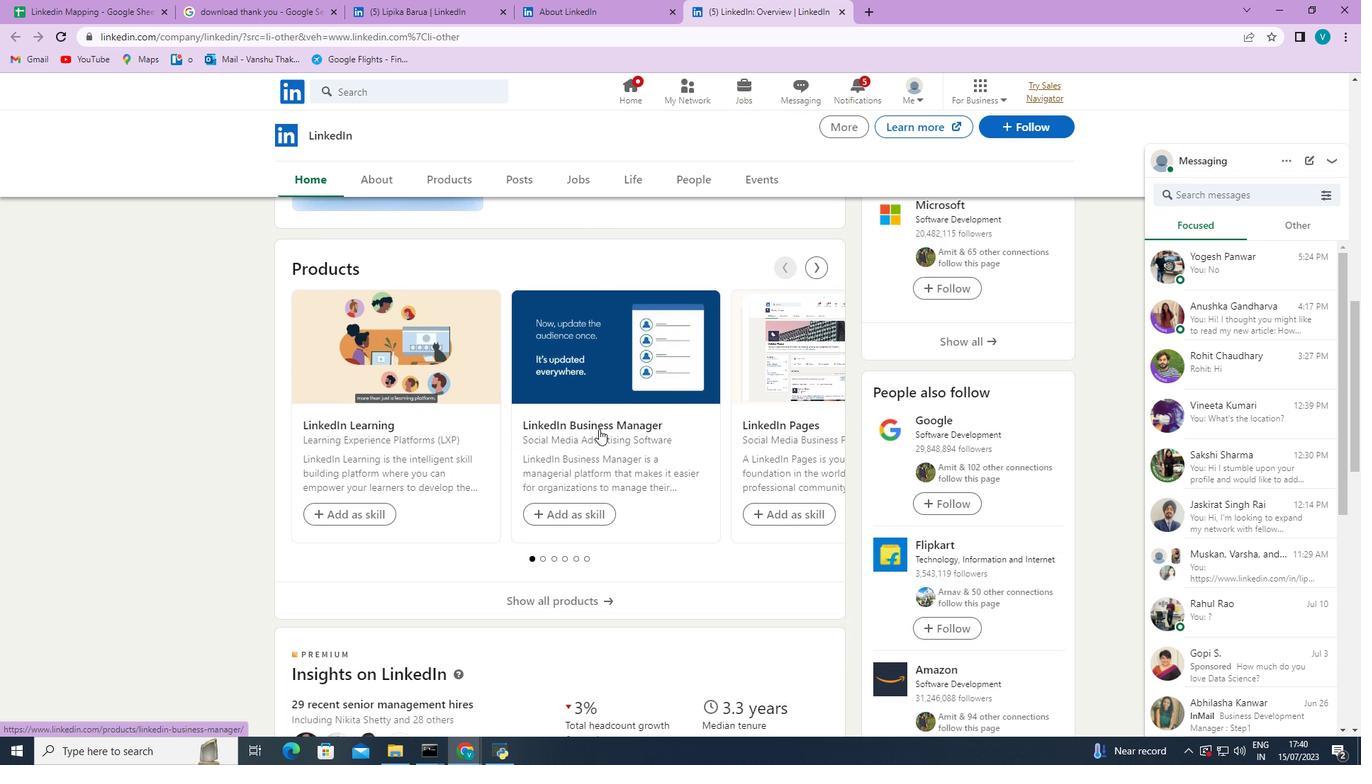 
Action: Mouse scrolled (599, 428) with delta (0, 0)
Screenshot: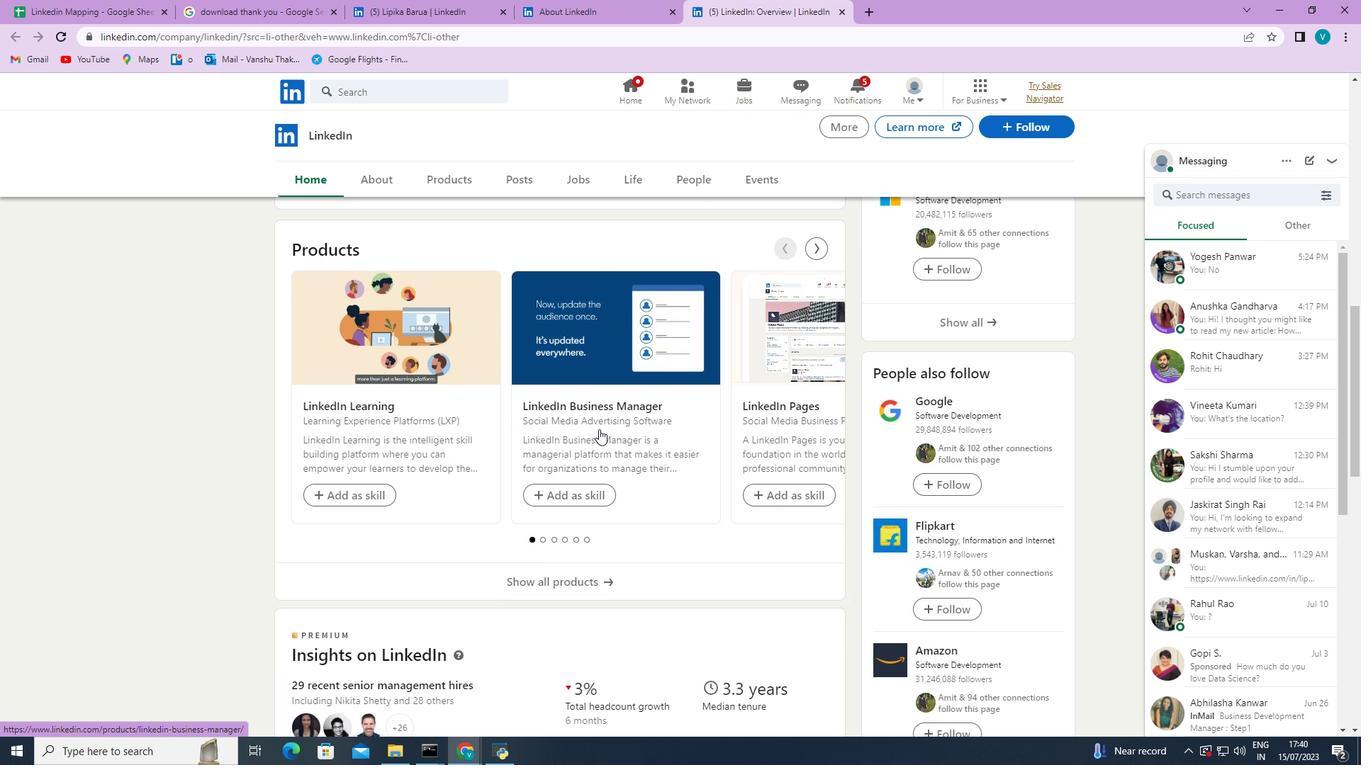
Action: Mouse scrolled (599, 428) with delta (0, 0)
Screenshot: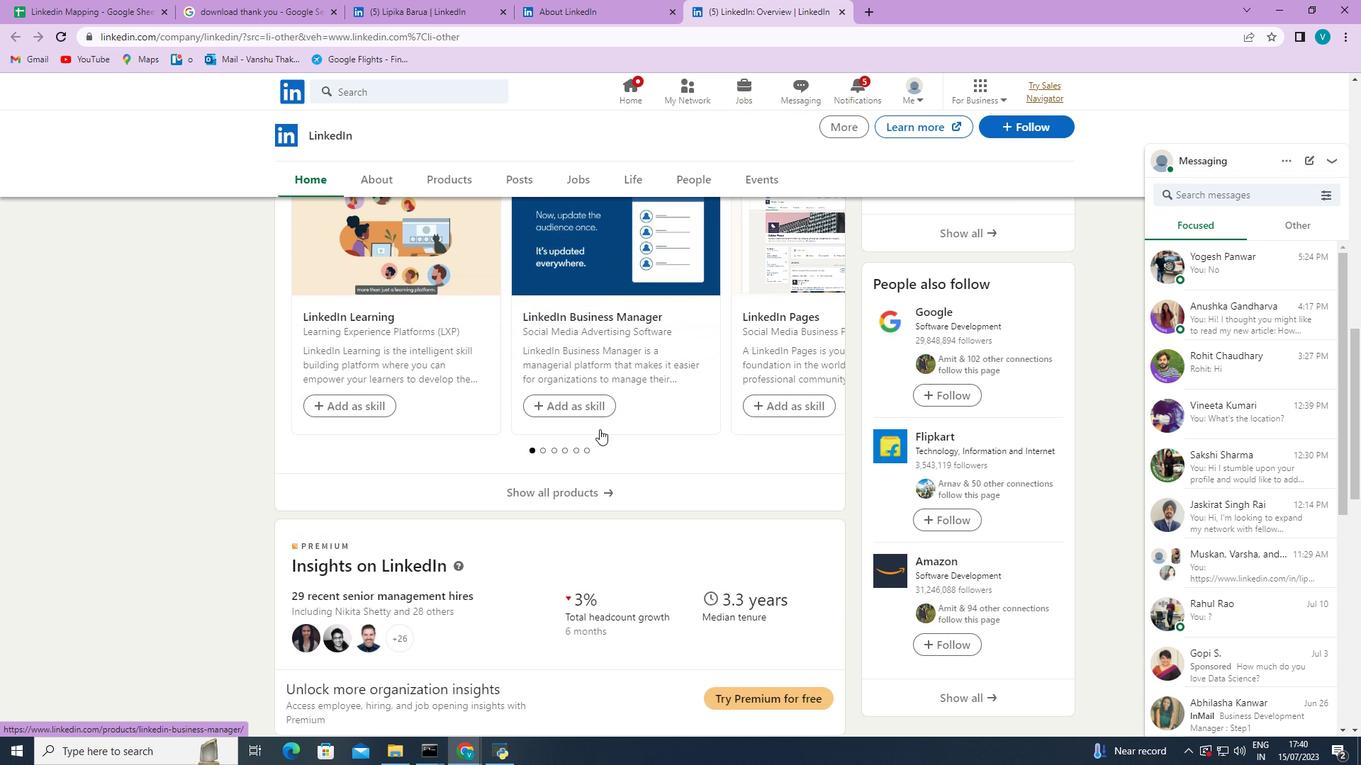 
Action: Mouse scrolled (599, 428) with delta (0, 0)
Screenshot: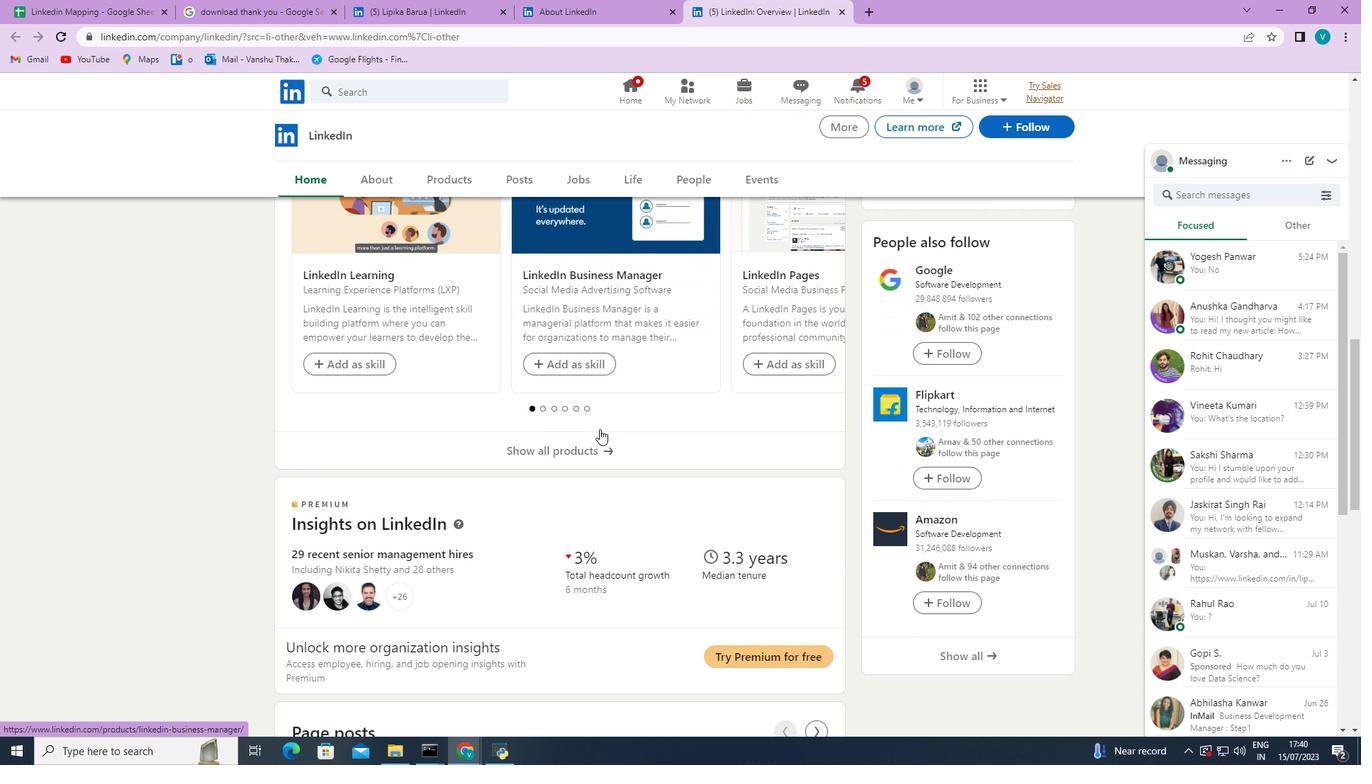 
Action: Mouse scrolled (599, 428) with delta (0, 0)
Screenshot: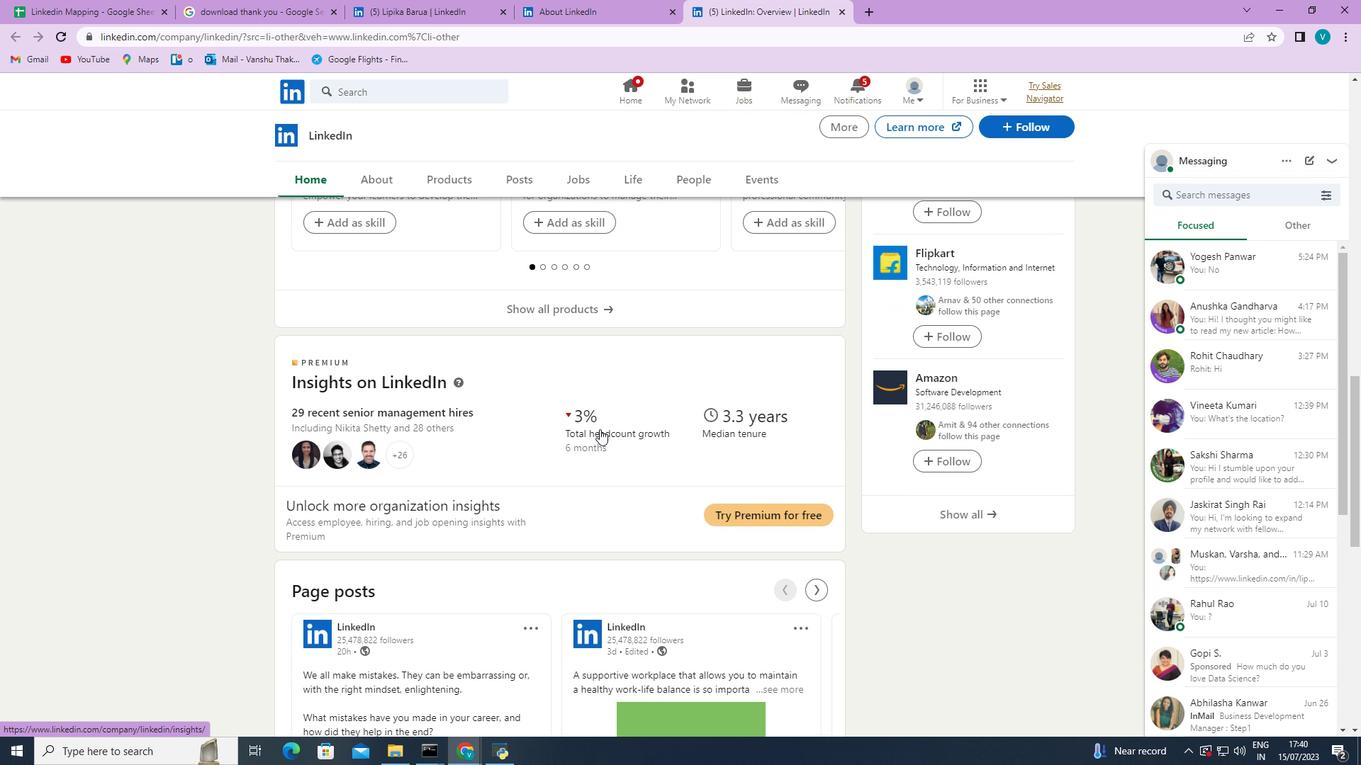 
Action: Mouse scrolled (599, 428) with delta (0, 0)
Screenshot: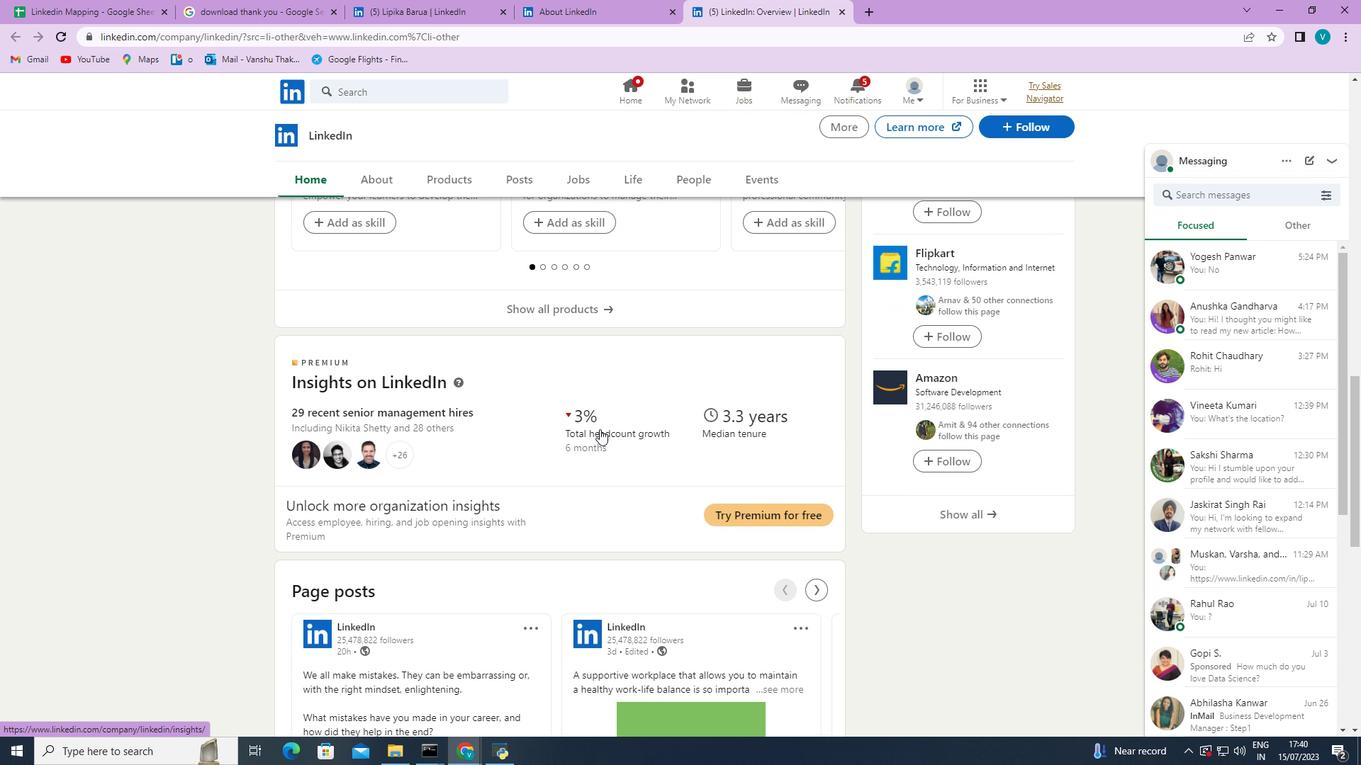 
